Task: Find a house in Marysville, United States for 4 adults from June 21 to June 29, with 2 bedrooms, 2 bathrooms, a washing machine, and a price range of ₹7000 to ₹12000.
Action: Mouse moved to (427, 90)
Screenshot: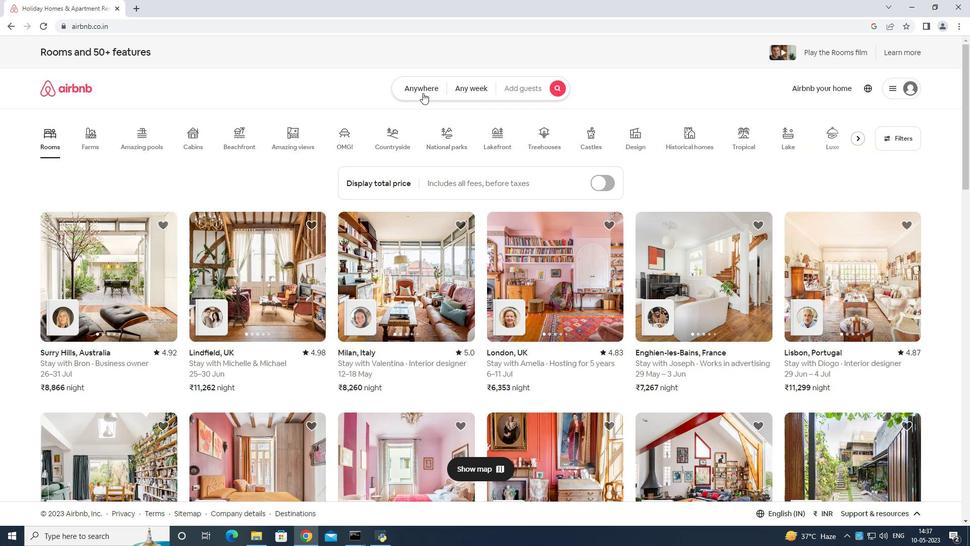
Action: Mouse pressed left at (427, 90)
Screenshot: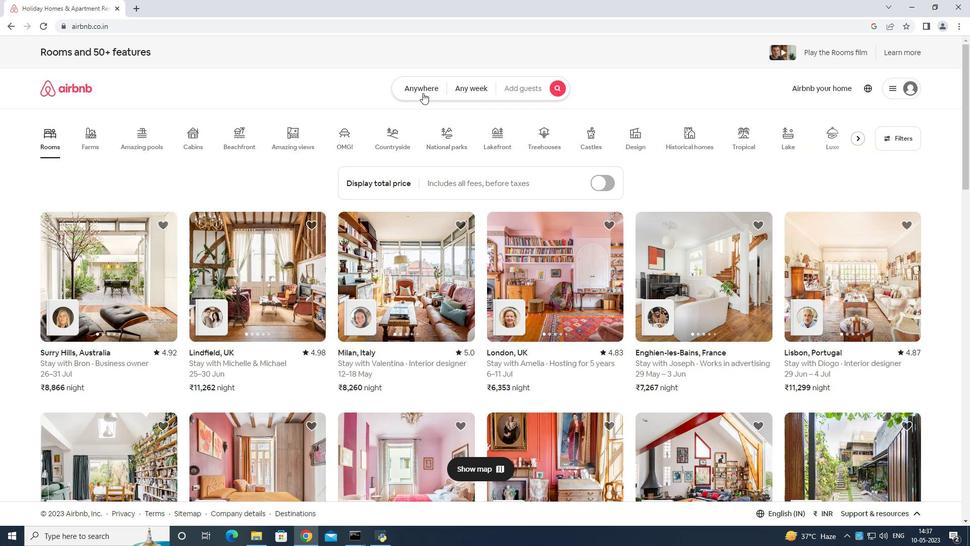 
Action: Mouse moved to (405, 113)
Screenshot: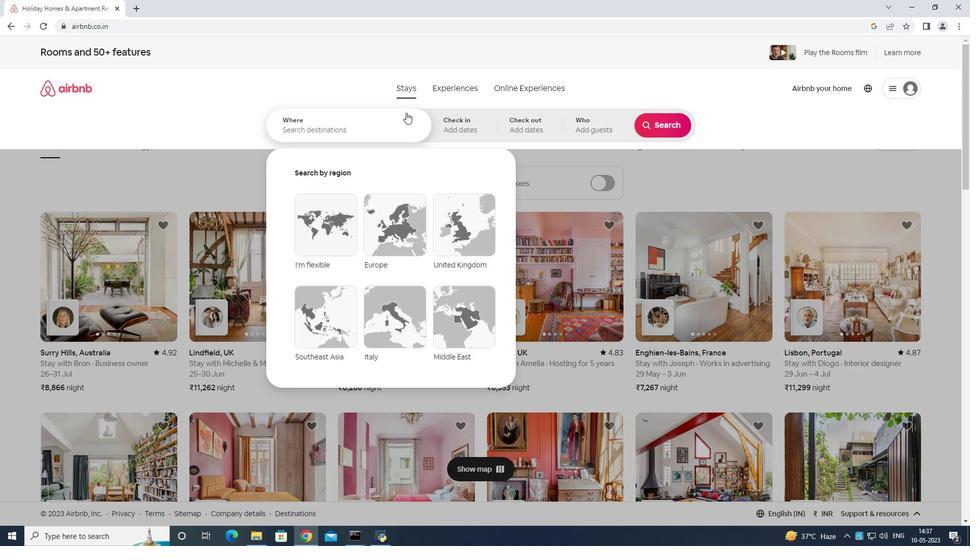 
Action: Mouse pressed left at (405, 113)
Screenshot: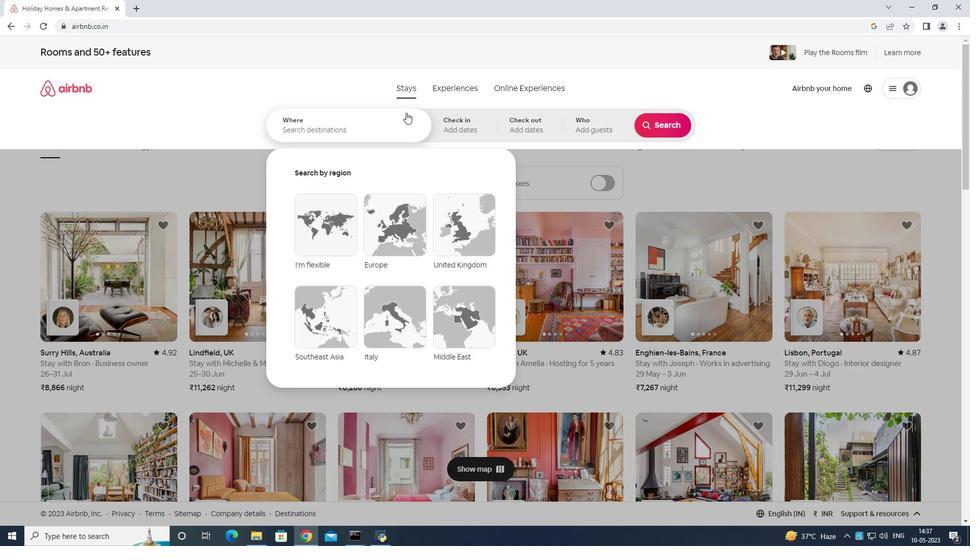 
Action: Mouse moved to (491, 95)
Screenshot: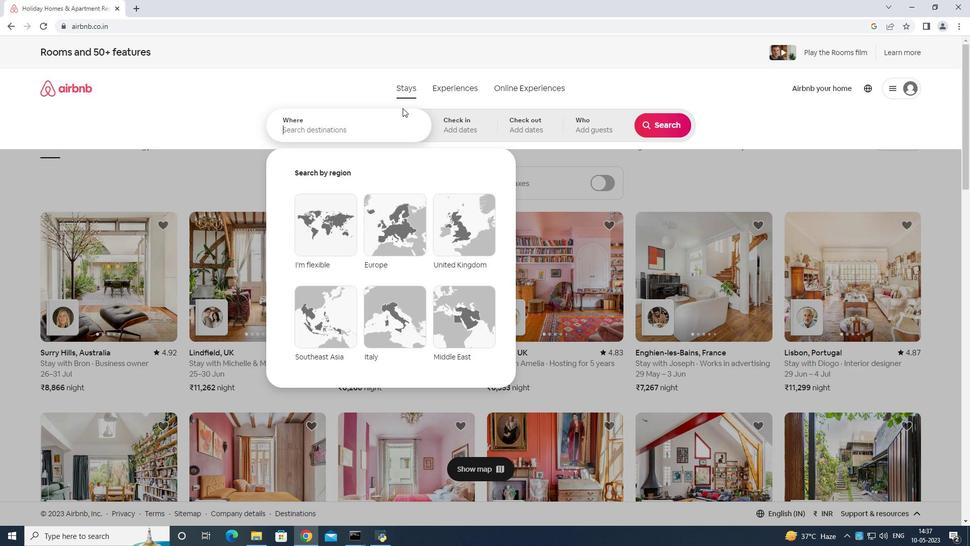 
Action: Key pressed <Key.shift>
Screenshot: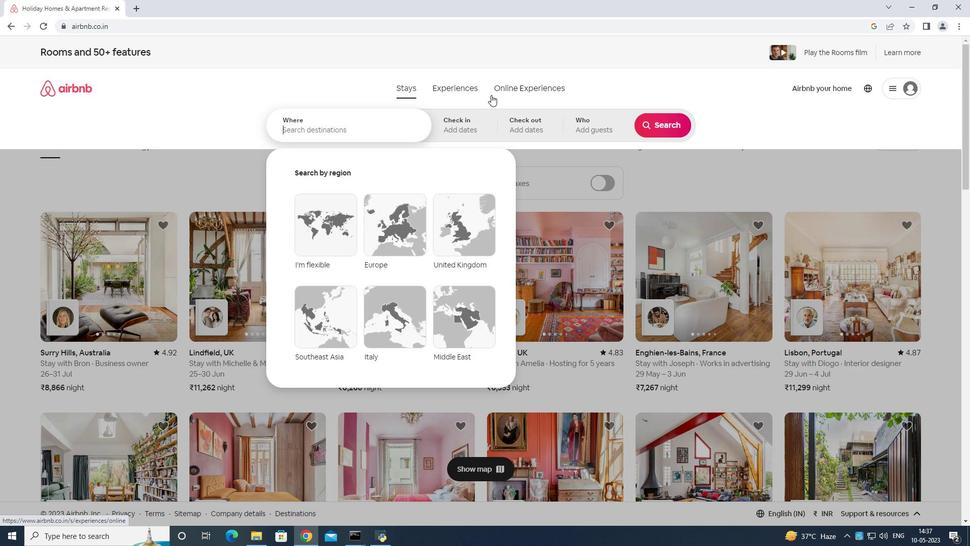 
Action: Mouse moved to (492, 94)
Screenshot: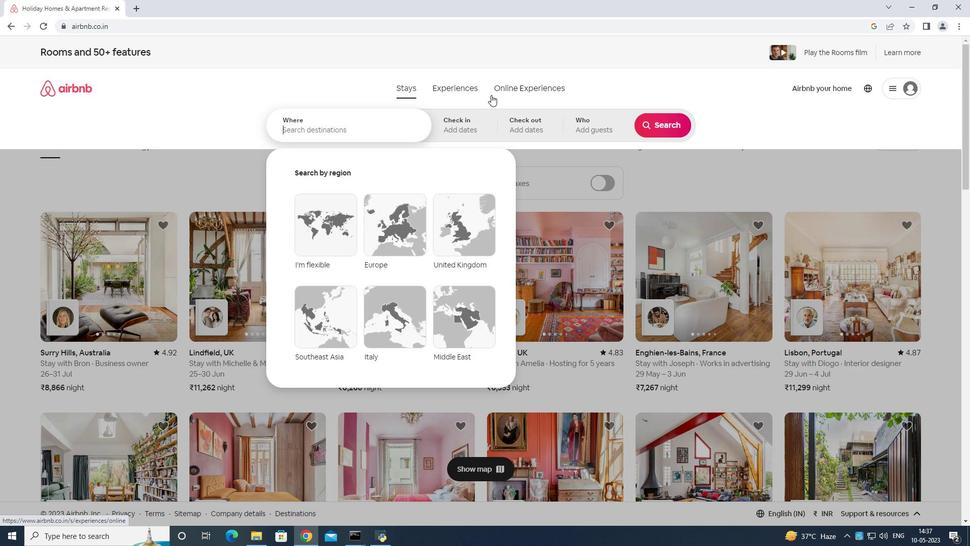 
Action: Key pressed Patau<Key.backspace><Key.backspace><Key.backspace><Key.backspace><Key.backspace><Key.backspace><Key.backspace><Key.backspace><Key.backspace><Key.backspace><Key.backspace><Key.backspace><Key.backspace><Key.backspace><Key.backspace><Key.backspace><Key.backspace><Key.shift>marysville<Key.space>united<Key.space>states<Key.enter>
Screenshot: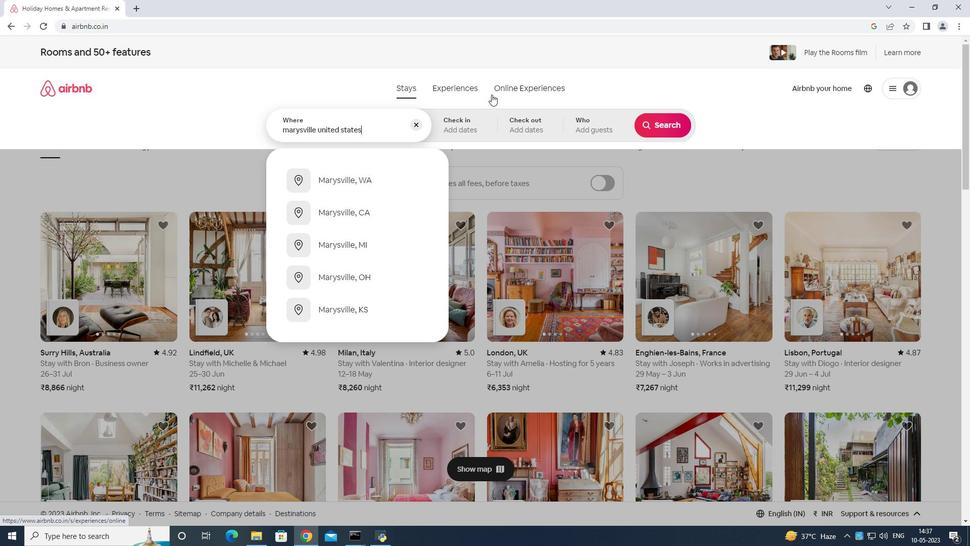 
Action: Mouse moved to (575, 315)
Screenshot: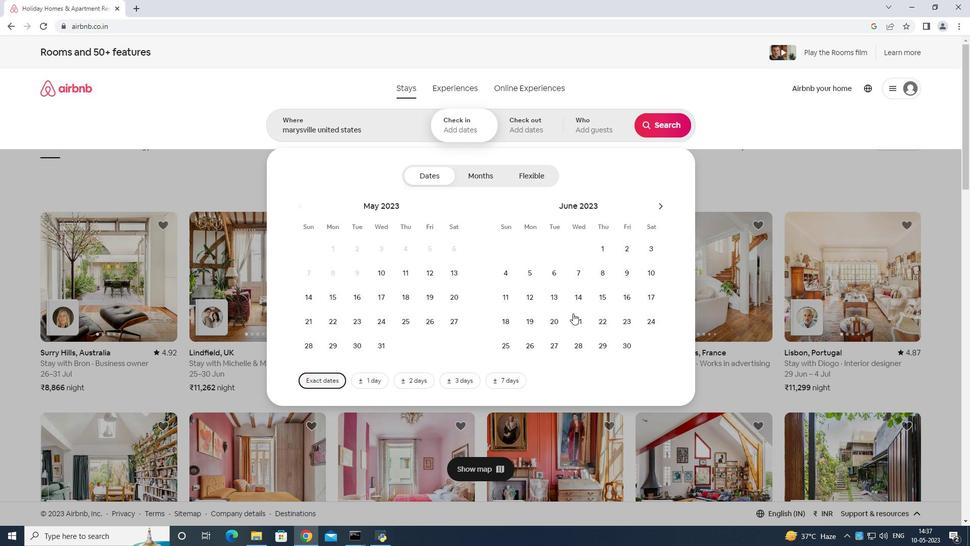 
Action: Mouse pressed left at (575, 315)
Screenshot: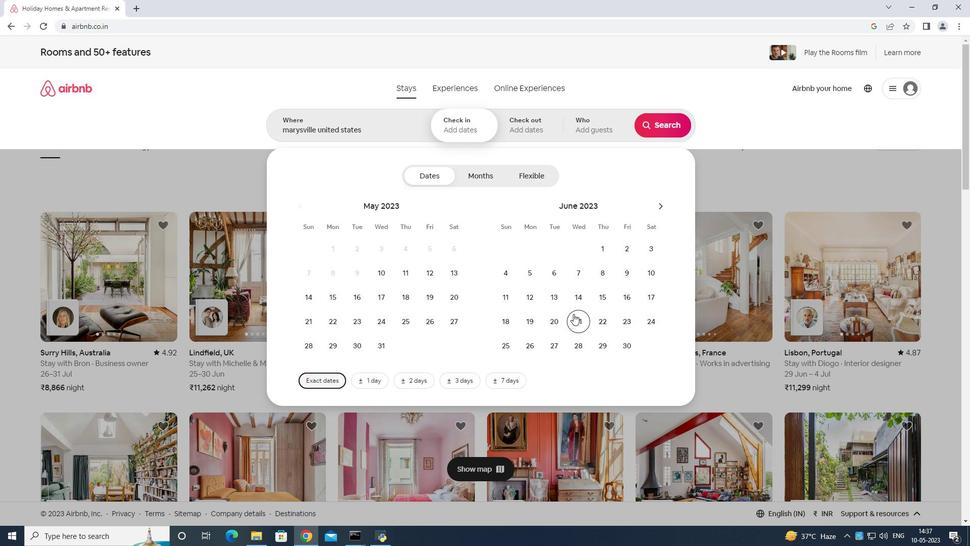 
Action: Mouse moved to (608, 349)
Screenshot: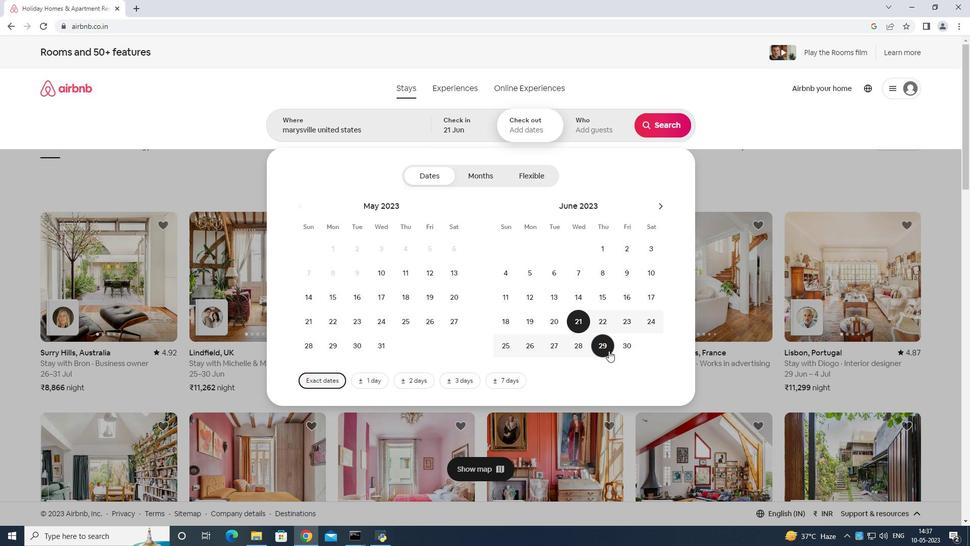 
Action: Mouse pressed left at (608, 349)
Screenshot: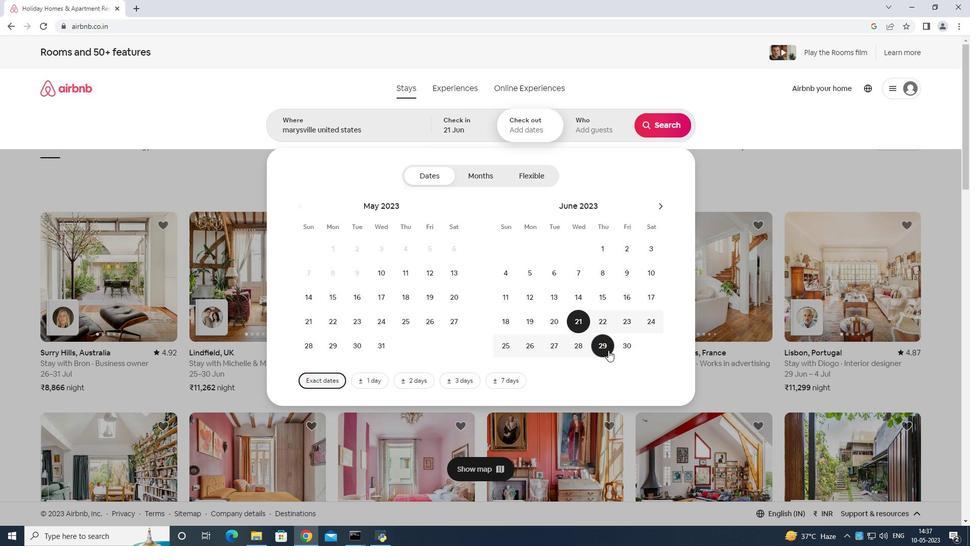 
Action: Mouse moved to (599, 125)
Screenshot: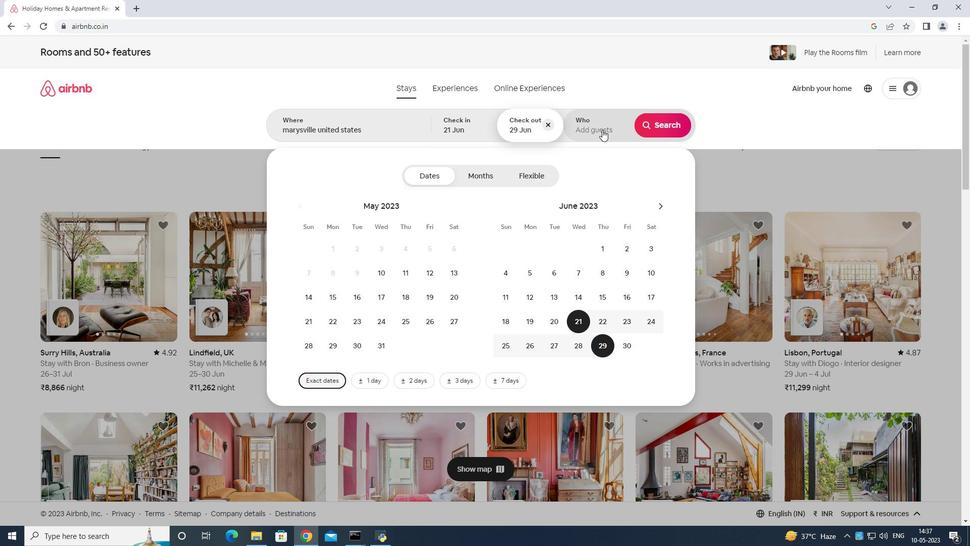 
Action: Mouse pressed left at (599, 125)
Screenshot: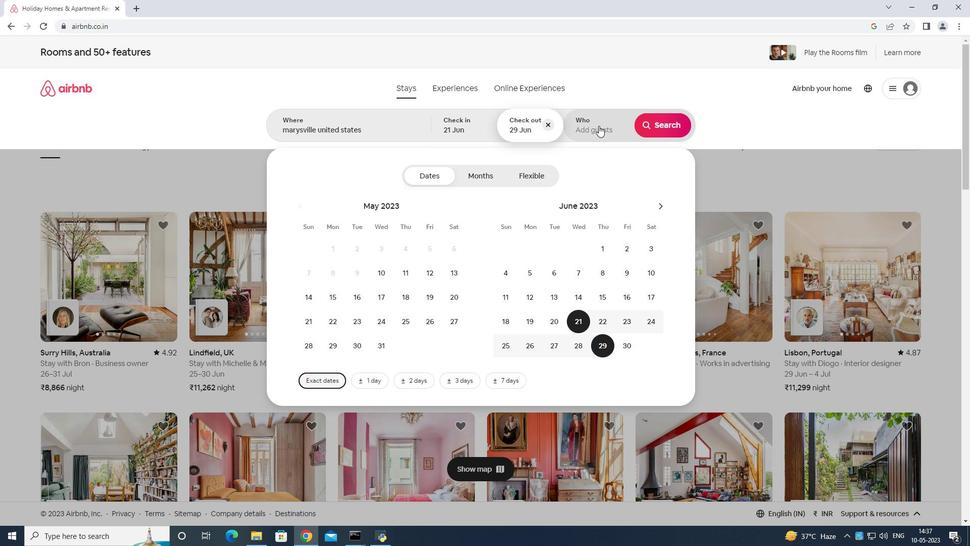 
Action: Mouse moved to (670, 181)
Screenshot: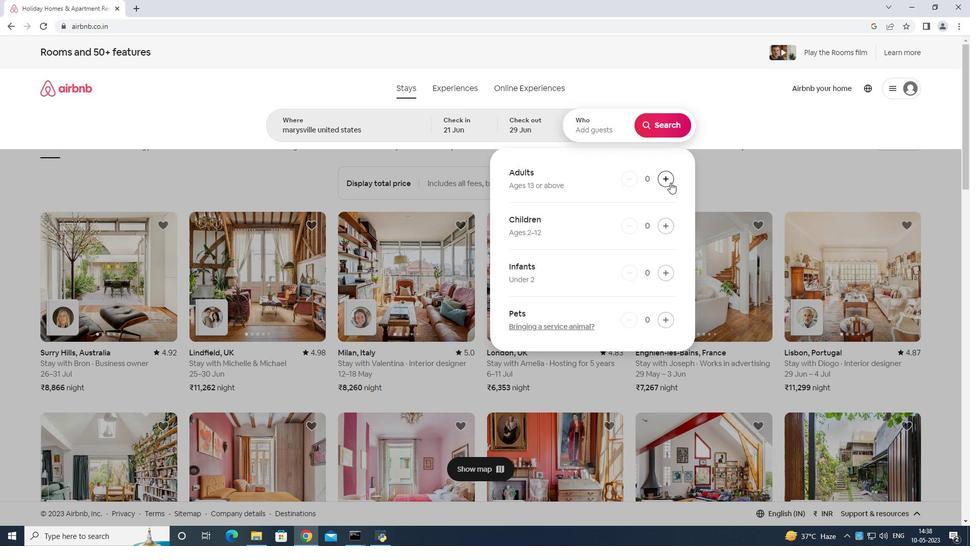 
Action: Mouse pressed left at (670, 181)
Screenshot: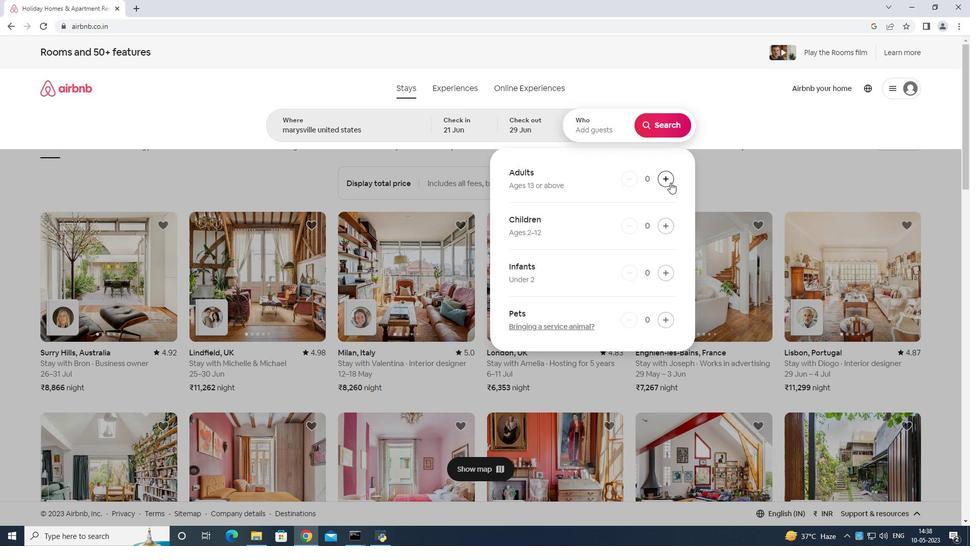 
Action: Mouse moved to (671, 181)
Screenshot: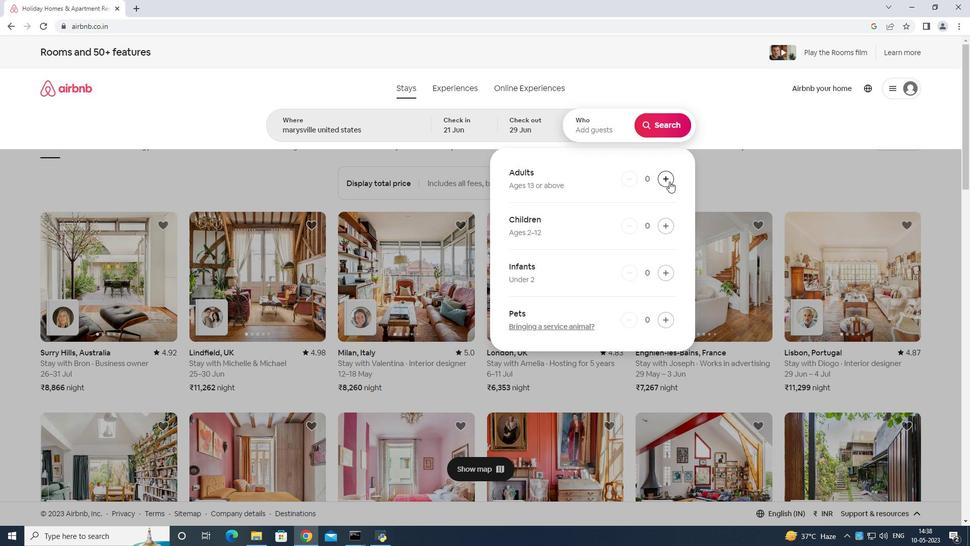 
Action: Mouse pressed left at (671, 181)
Screenshot: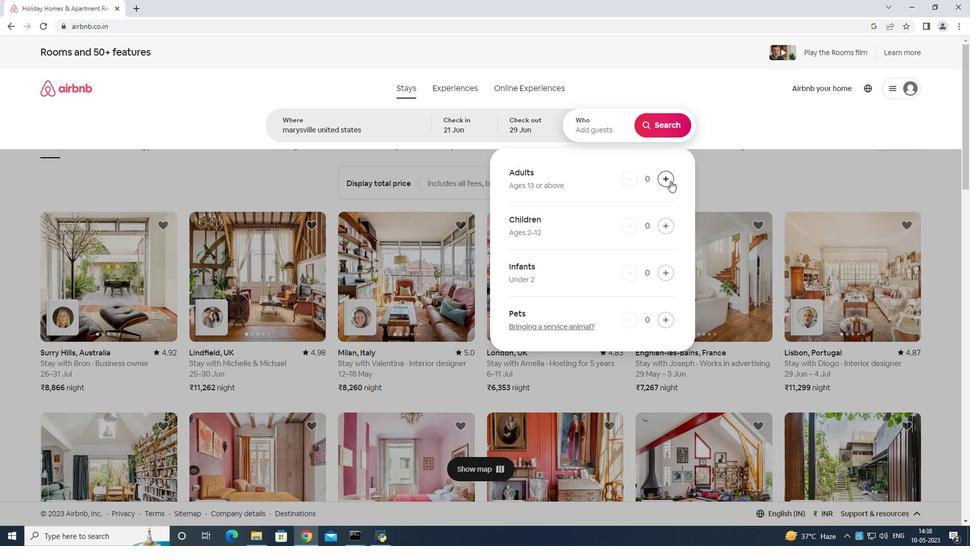 
Action: Mouse pressed left at (671, 181)
Screenshot: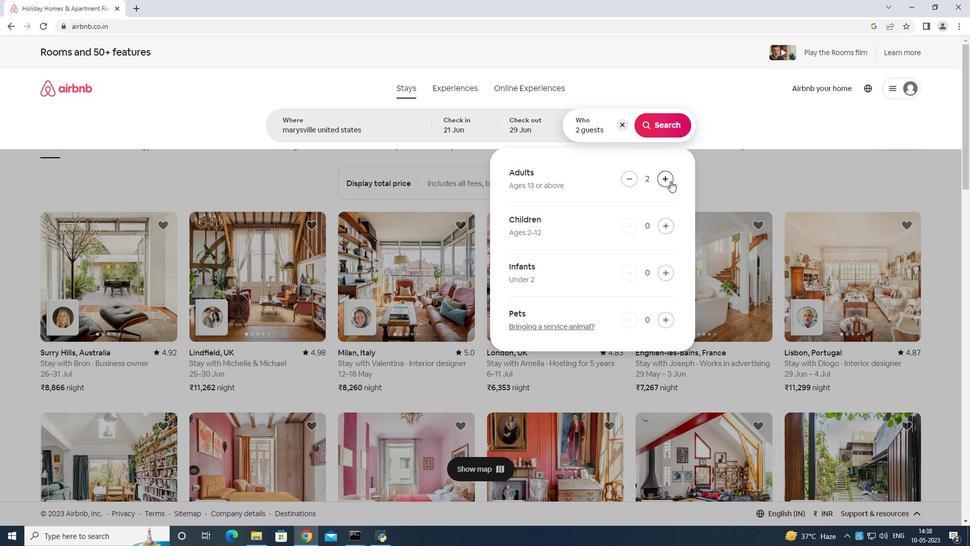 
Action: Mouse pressed left at (671, 181)
Screenshot: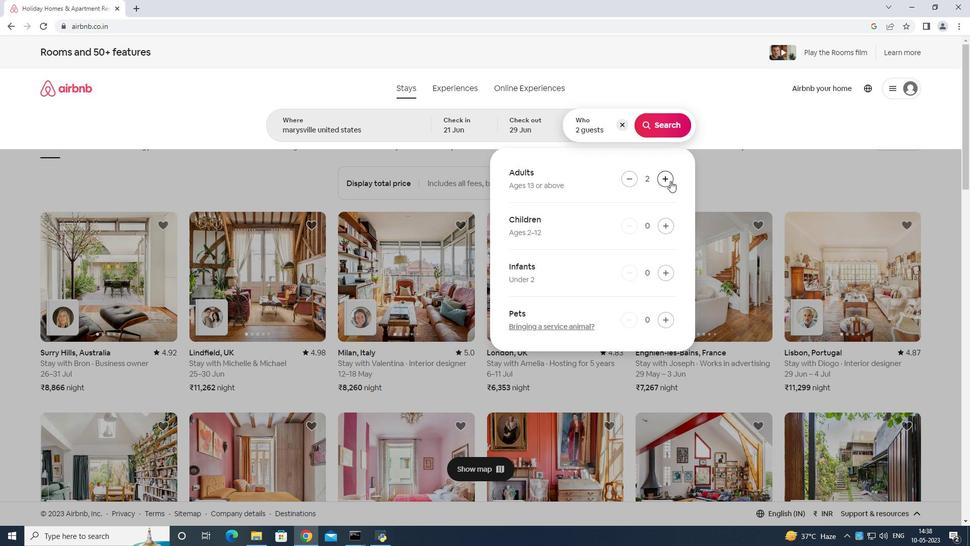 
Action: Mouse moved to (676, 121)
Screenshot: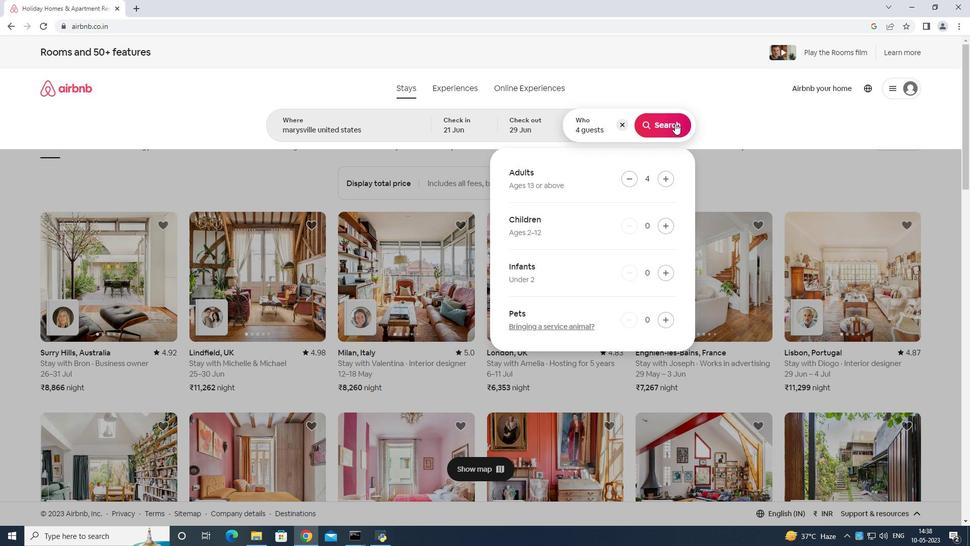 
Action: Mouse pressed left at (676, 121)
Screenshot: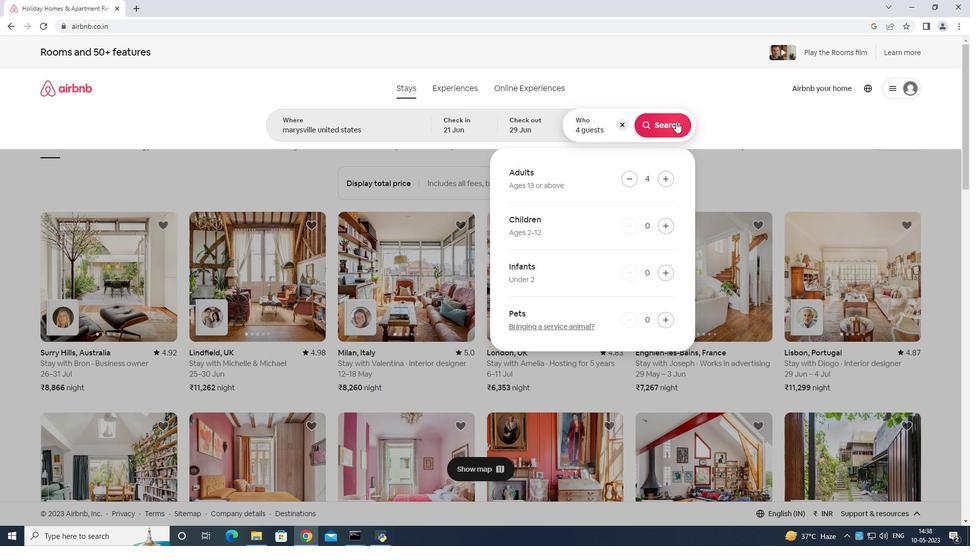 
Action: Mouse moved to (926, 94)
Screenshot: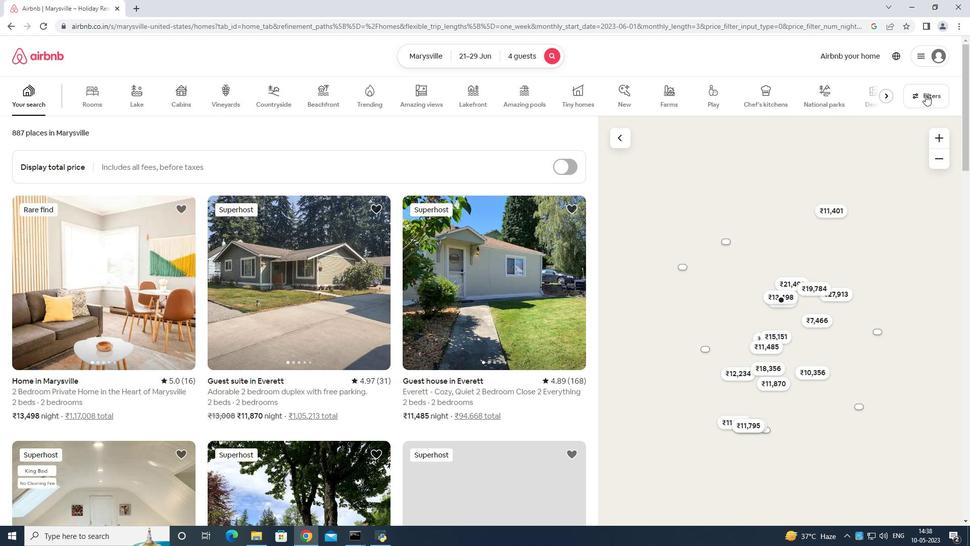 
Action: Mouse pressed left at (926, 94)
Screenshot: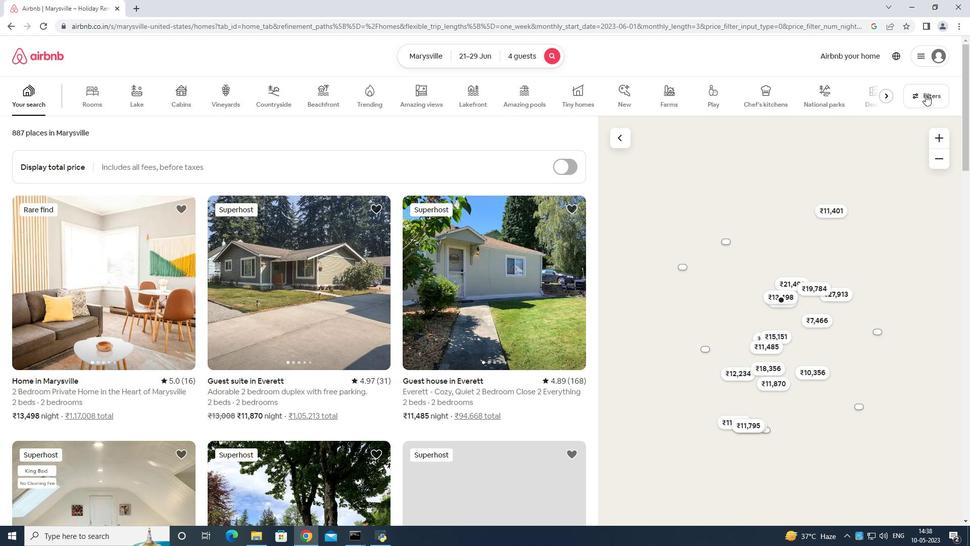 
Action: Mouse moved to (436, 339)
Screenshot: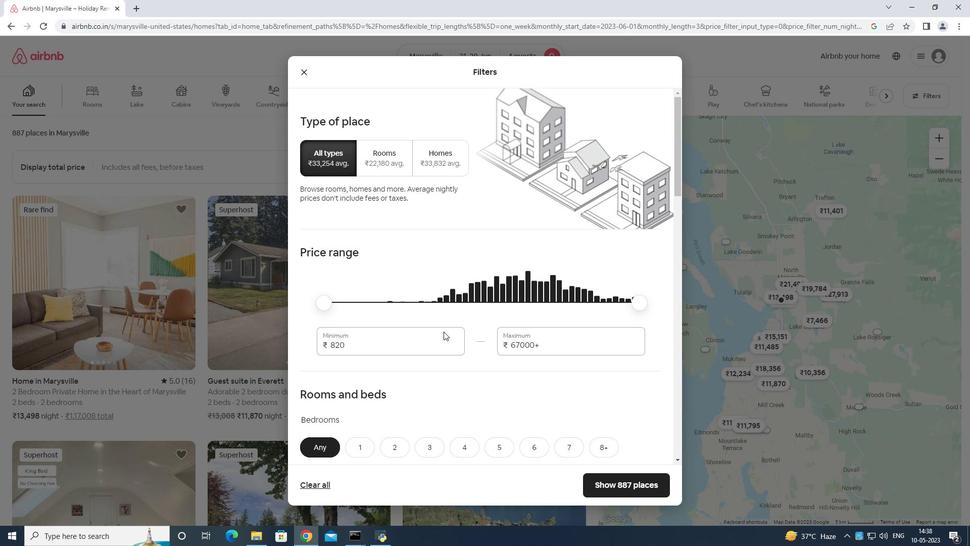 
Action: Mouse pressed left at (436, 339)
Screenshot: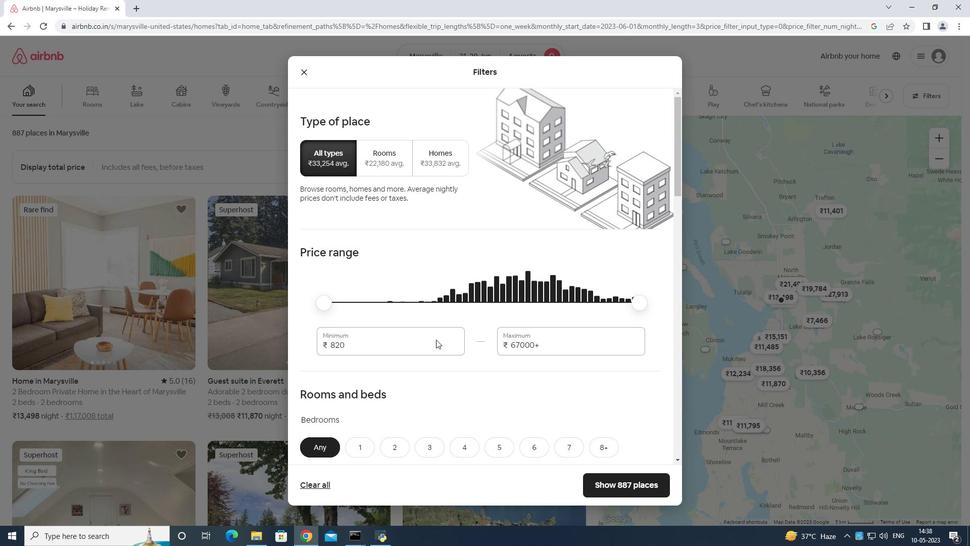 
Action: Key pressed <Key.backspace><Key.backspace><Key.backspace><Key.backspace><Key.backspace>7000
Screenshot: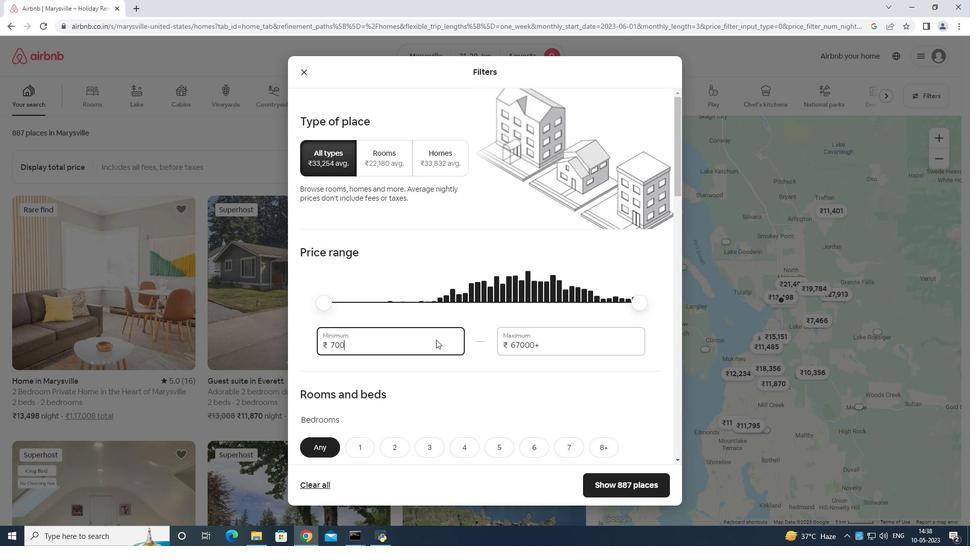 
Action: Mouse moved to (561, 344)
Screenshot: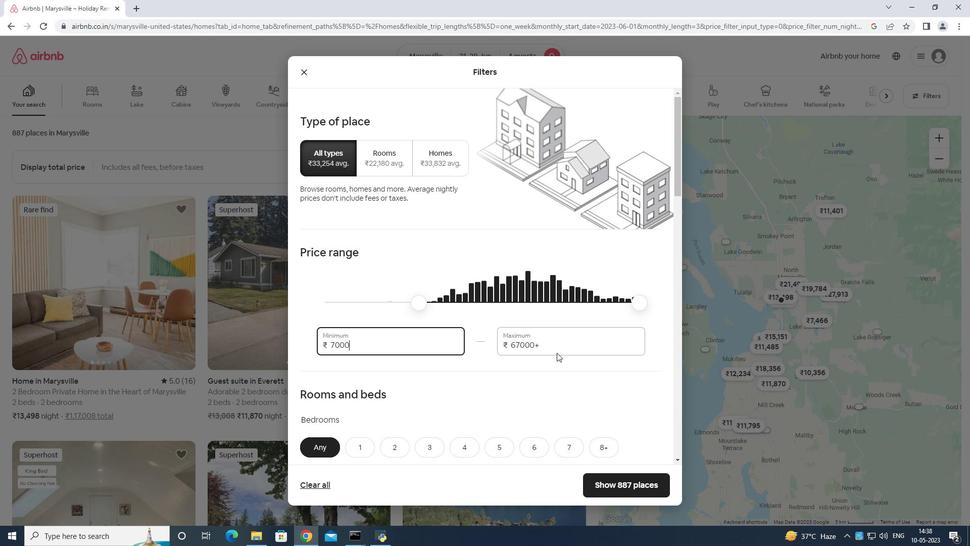 
Action: Mouse pressed left at (561, 344)
Screenshot: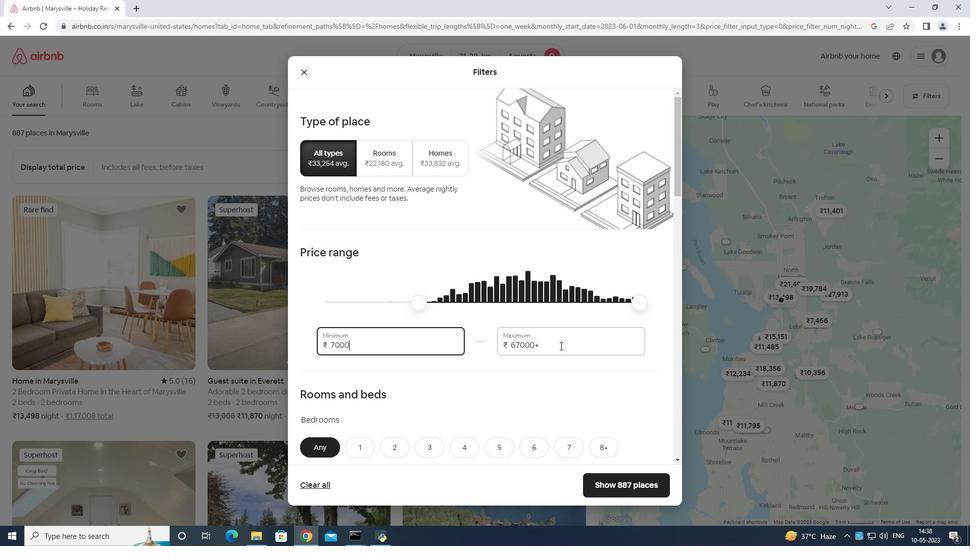 
Action: Mouse moved to (562, 344)
Screenshot: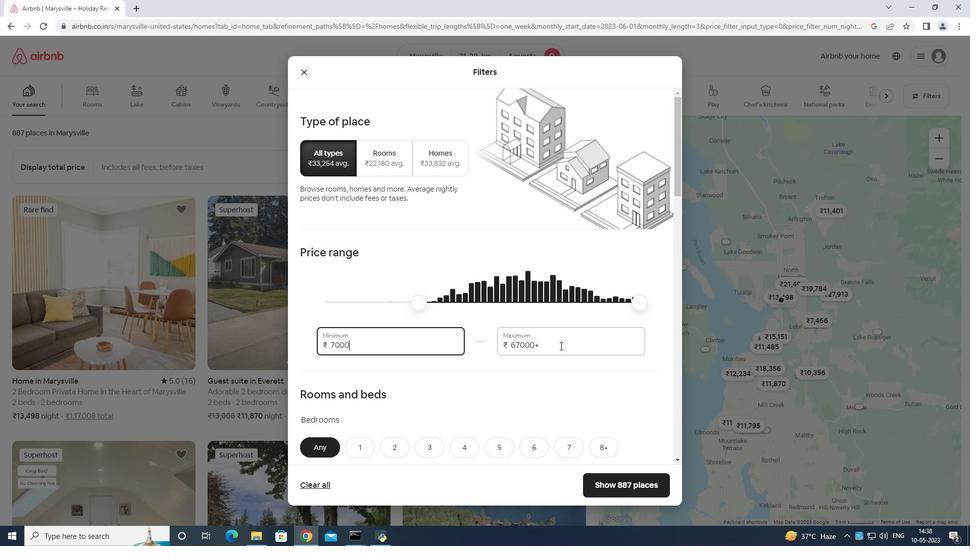 
Action: Key pressed <Key.backspace><Key.backspace><Key.backspace><Key.backspace><Key.backspace><Key.backspace><Key.backspace><Key.backspace><Key.backspace><Key.backspace><Key.backspace>12000
Screenshot: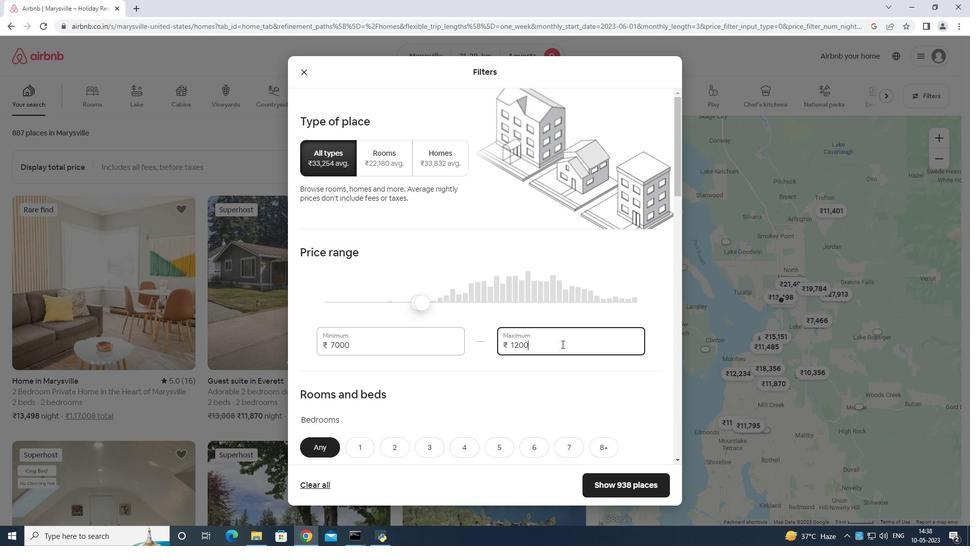 
Action: Mouse moved to (559, 345)
Screenshot: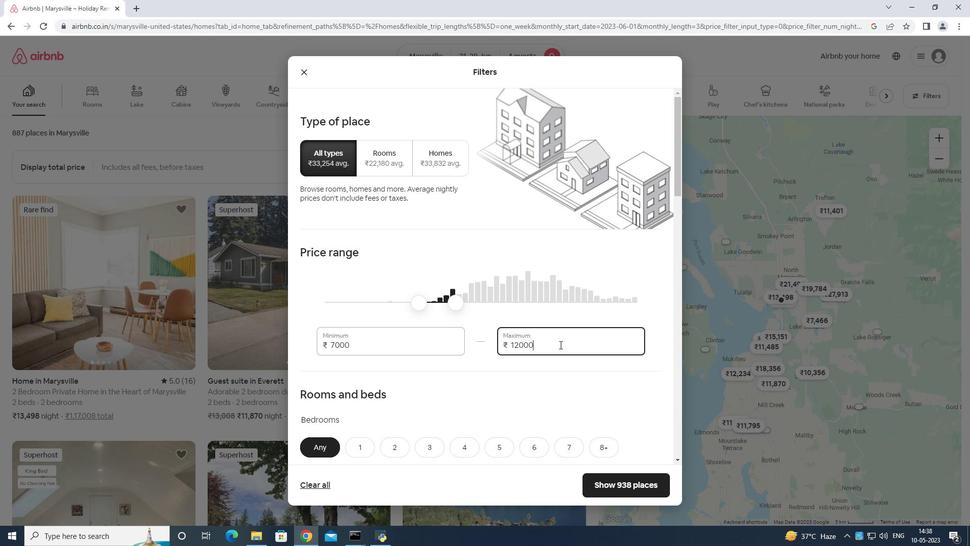 
Action: Mouse scrolled (559, 345) with delta (0, 0)
Screenshot: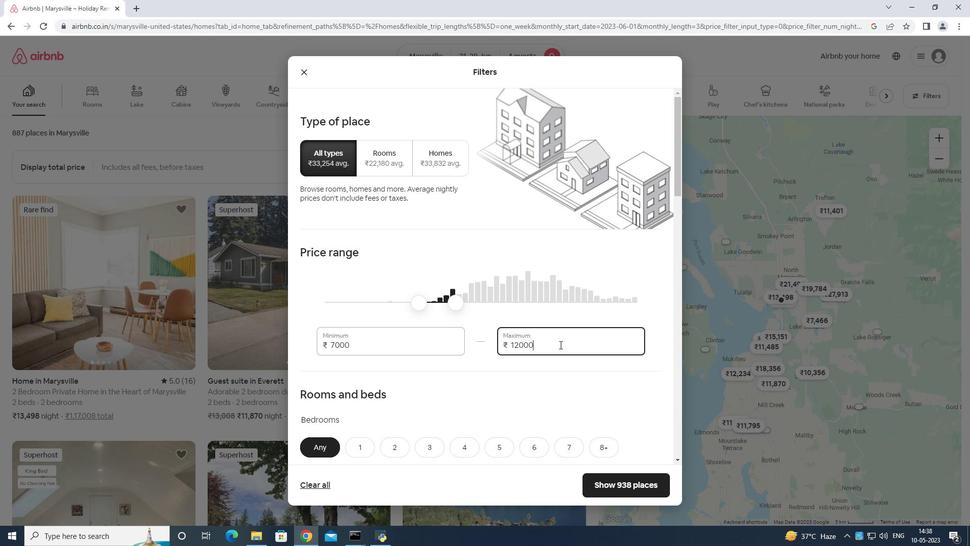 
Action: Mouse moved to (558, 346)
Screenshot: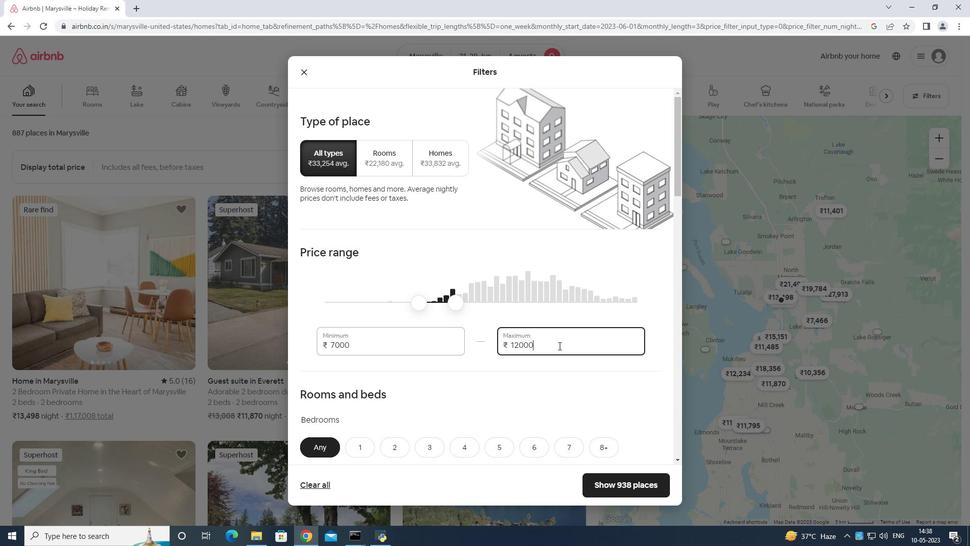 
Action: Mouse scrolled (558, 346) with delta (0, 0)
Screenshot: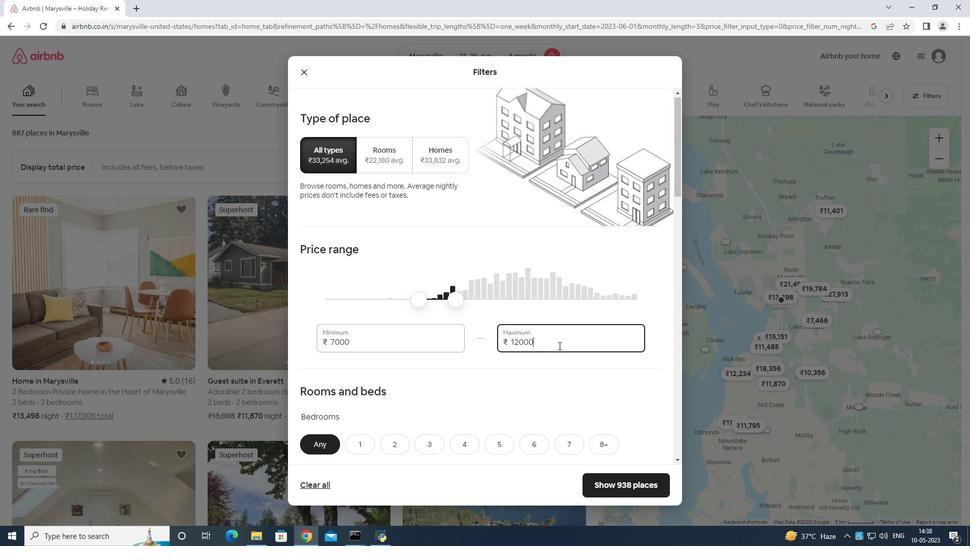 
Action: Mouse moved to (393, 342)
Screenshot: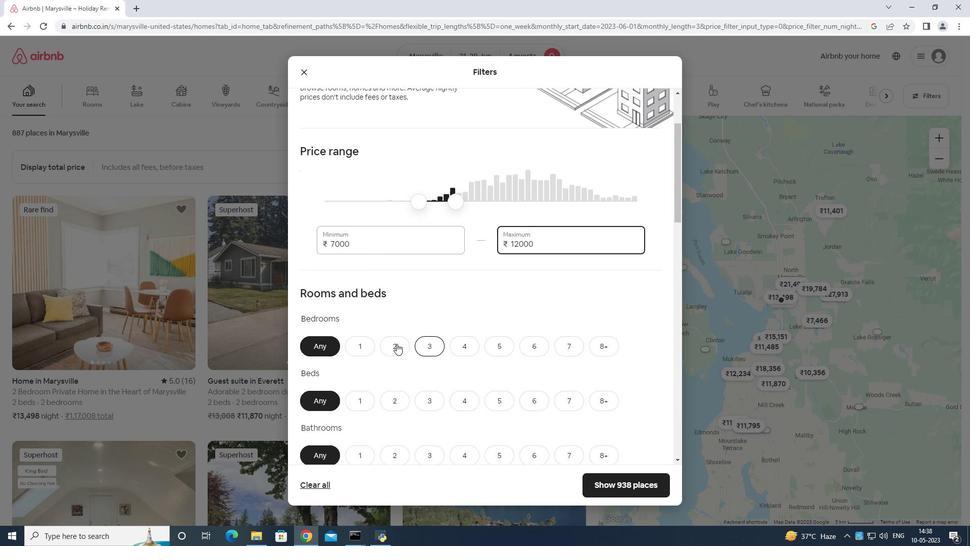 
Action: Mouse pressed left at (393, 342)
Screenshot: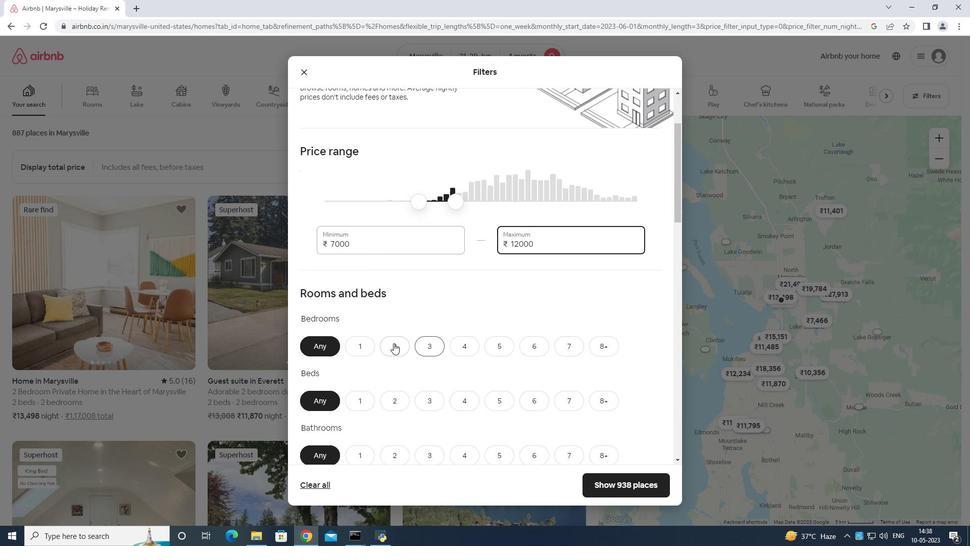 
Action: Mouse moved to (399, 363)
Screenshot: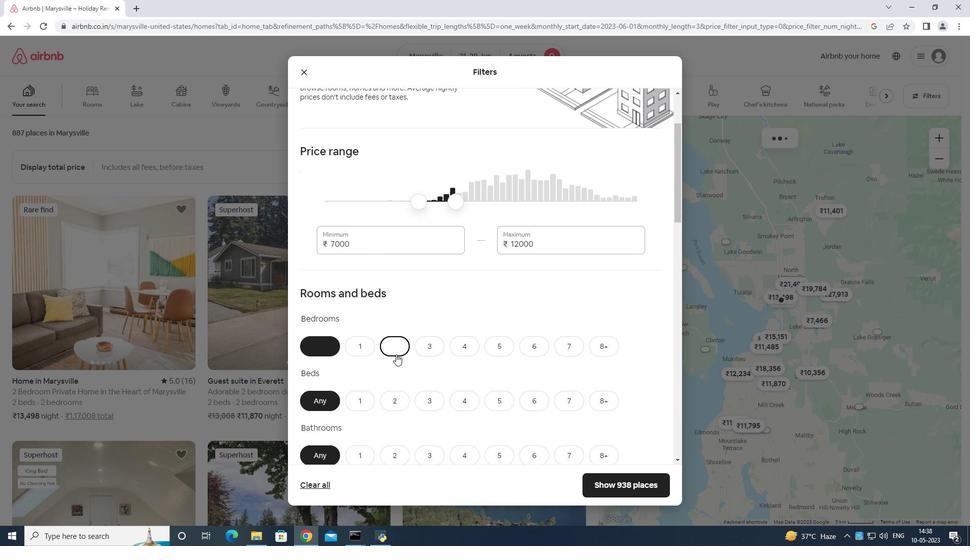 
Action: Mouse scrolled (399, 363) with delta (0, 0)
Screenshot: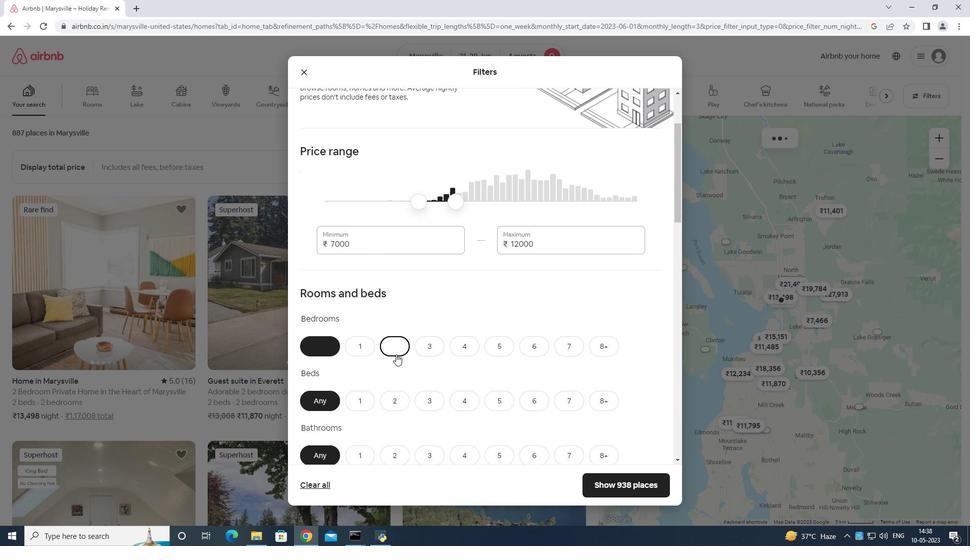 
Action: Mouse moved to (399, 366)
Screenshot: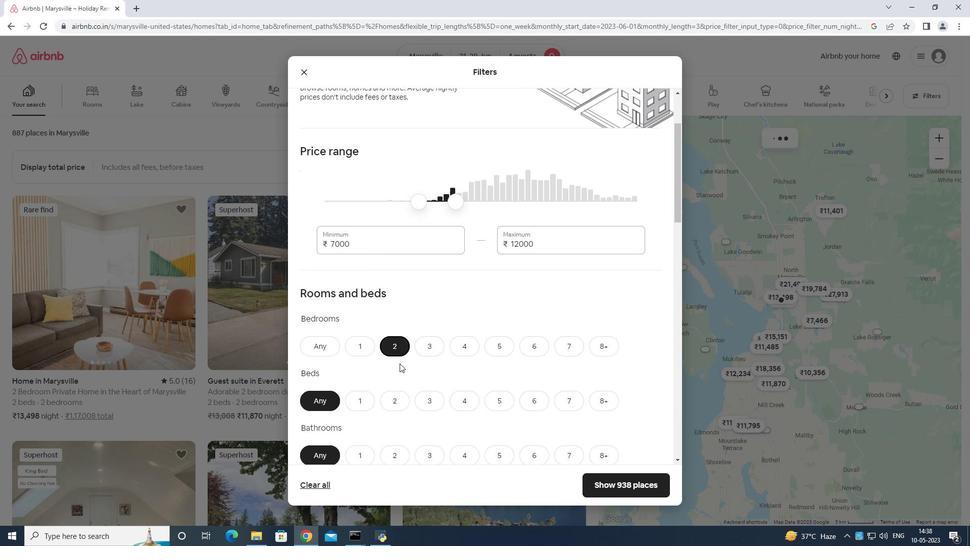 
Action: Mouse scrolled (399, 365) with delta (0, 0)
Screenshot: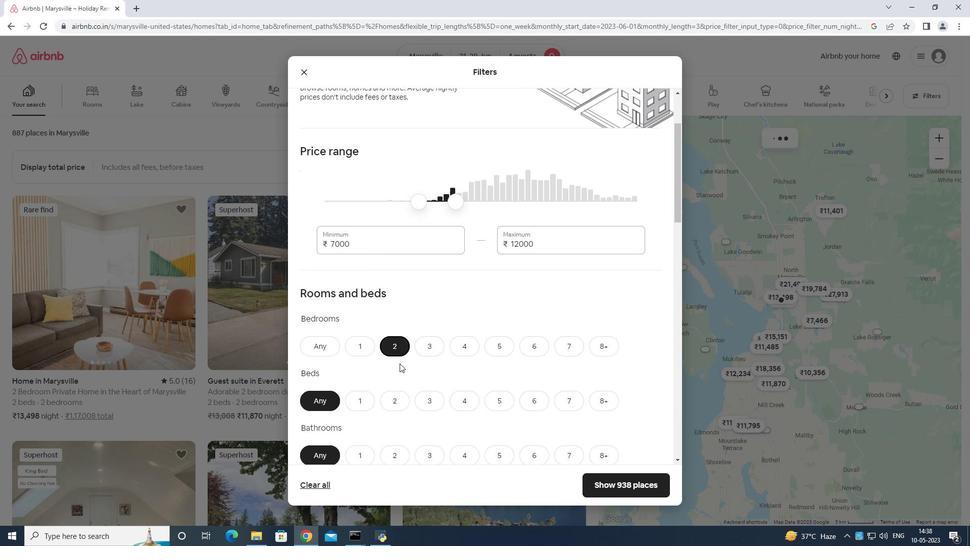 
Action: Mouse moved to (399, 367)
Screenshot: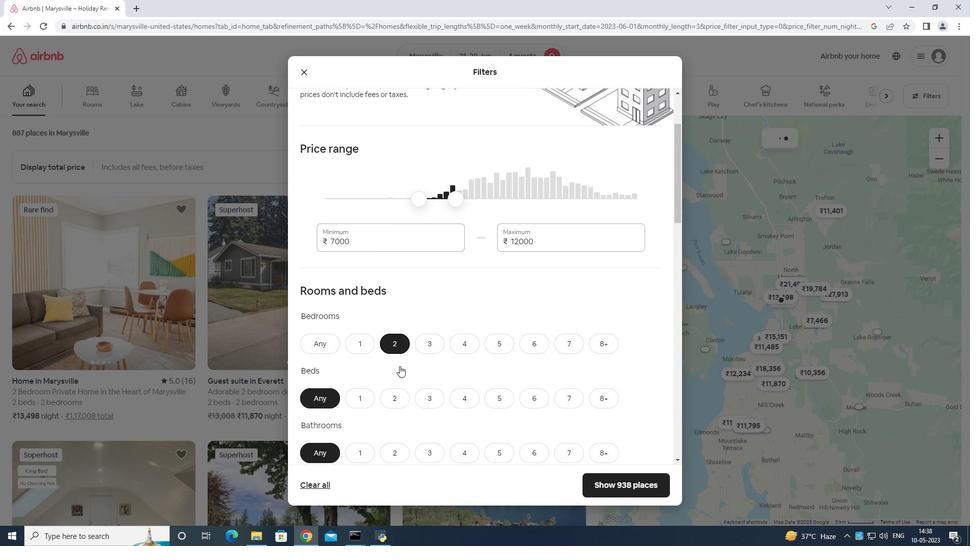 
Action: Mouse scrolled (399, 367) with delta (0, 0)
Screenshot: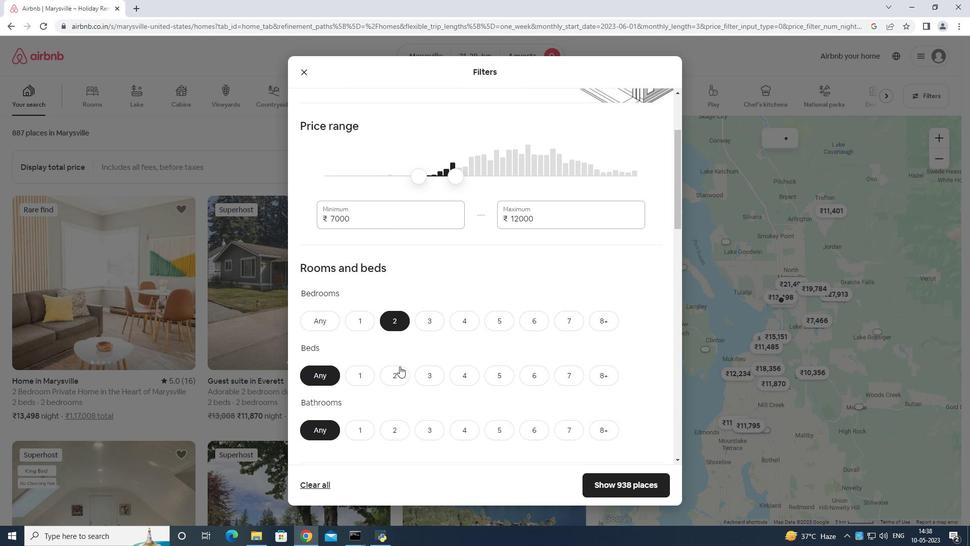 
Action: Mouse moved to (395, 245)
Screenshot: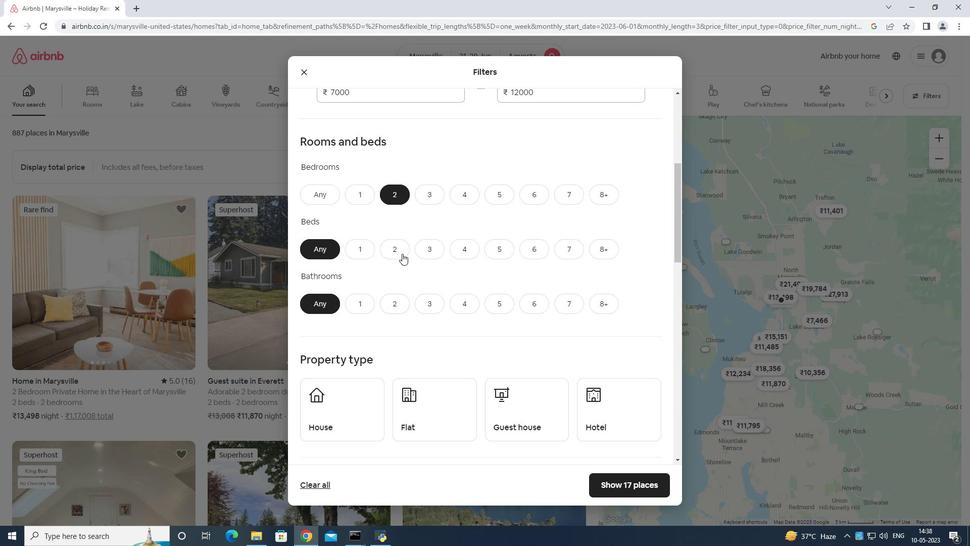 
Action: Mouse pressed left at (395, 245)
Screenshot: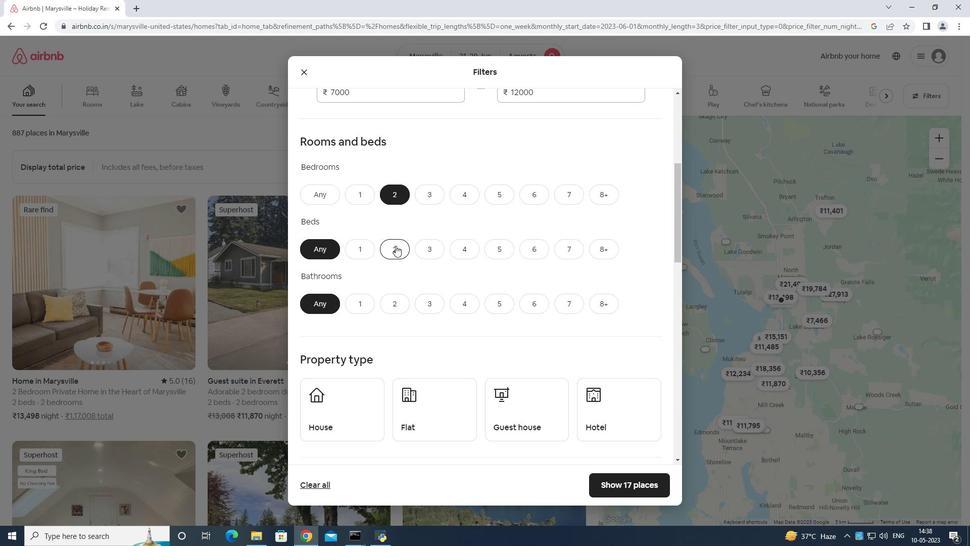 
Action: Mouse moved to (395, 300)
Screenshot: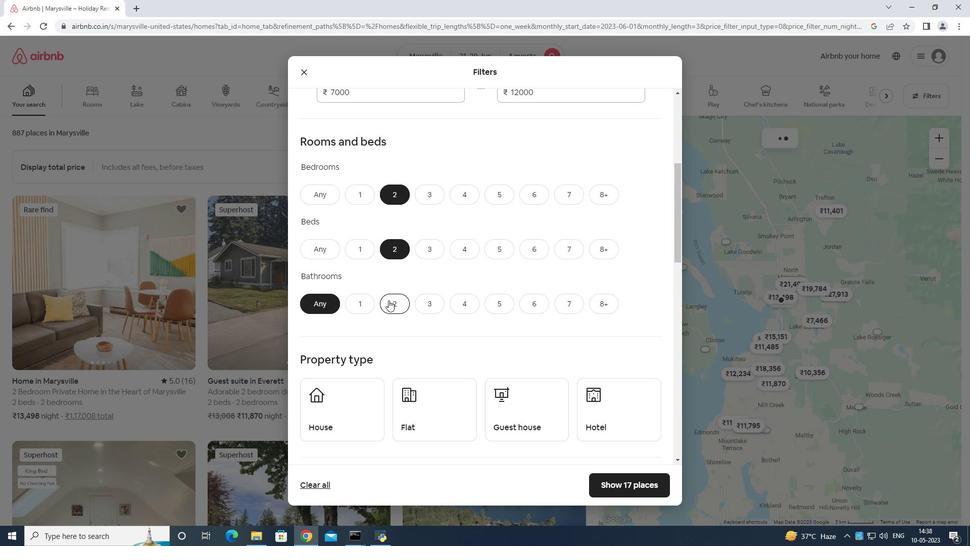 
Action: Mouse pressed left at (395, 300)
Screenshot: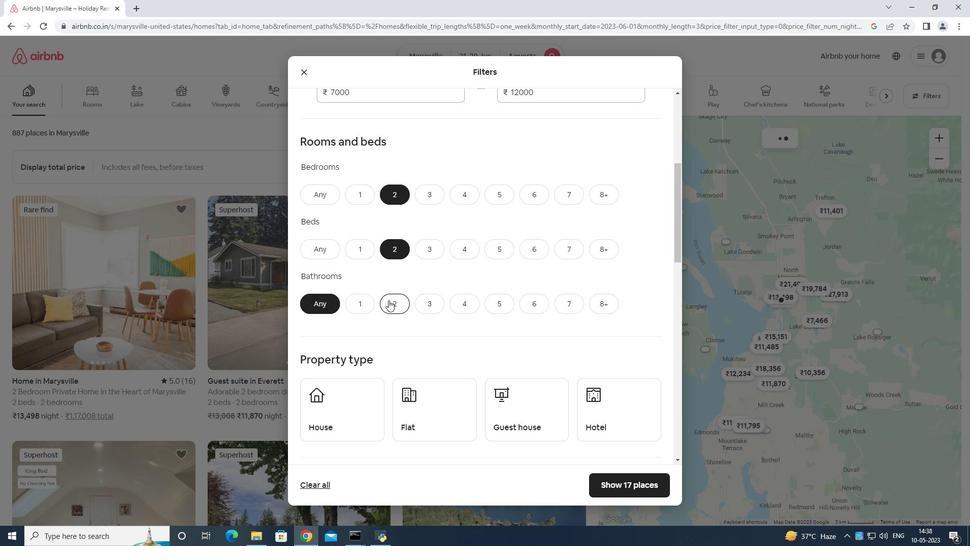 
Action: Mouse moved to (395, 300)
Screenshot: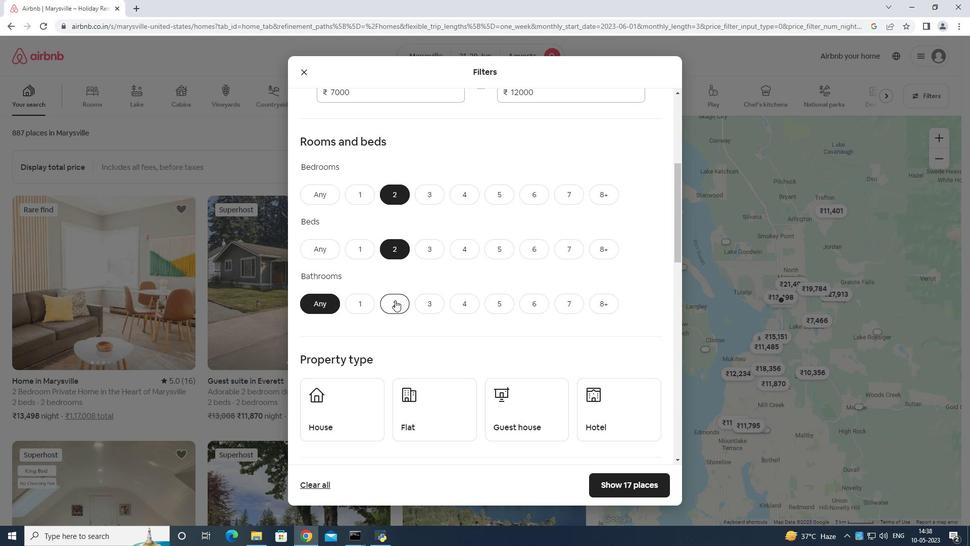 
Action: Mouse scrolled (395, 299) with delta (0, 0)
Screenshot: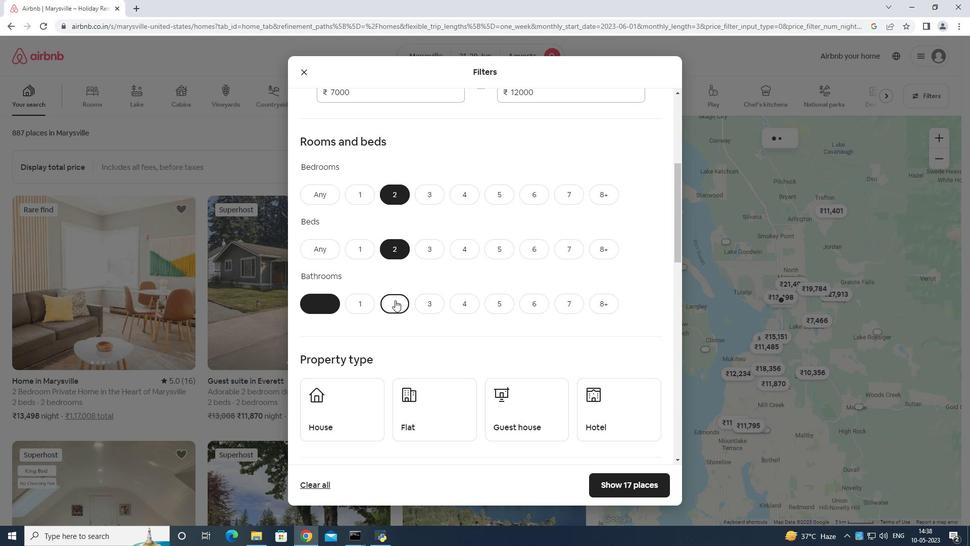 
Action: Mouse scrolled (395, 299) with delta (0, 0)
Screenshot: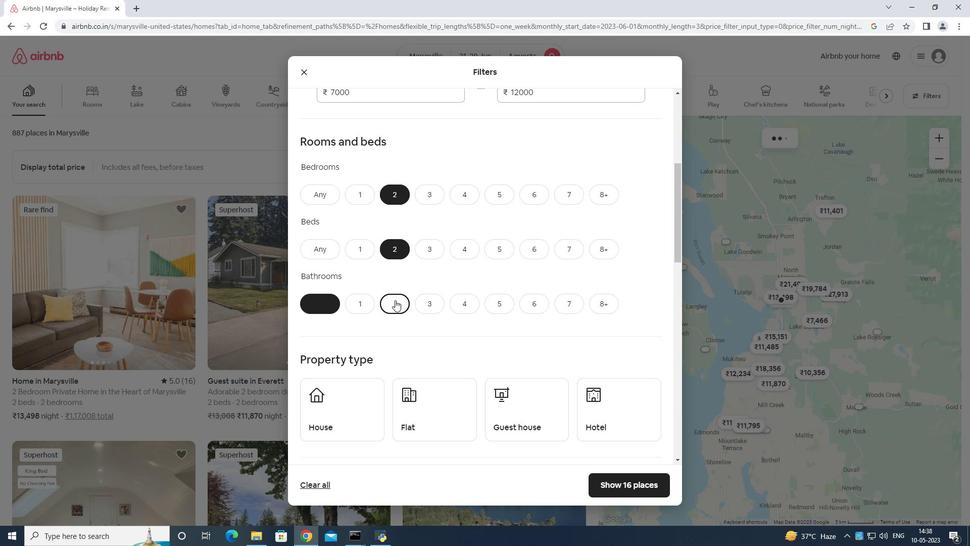 
Action: Mouse moved to (351, 309)
Screenshot: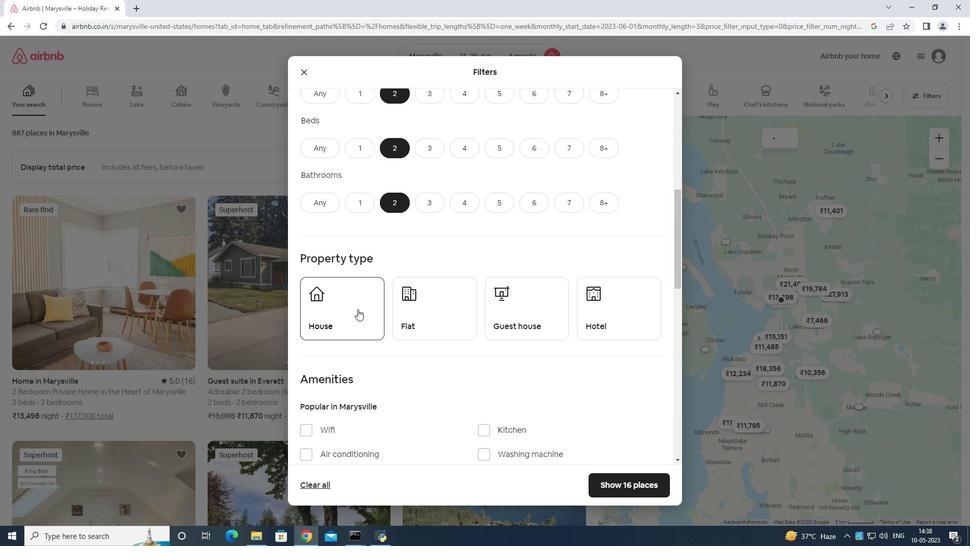 
Action: Mouse pressed left at (351, 309)
Screenshot: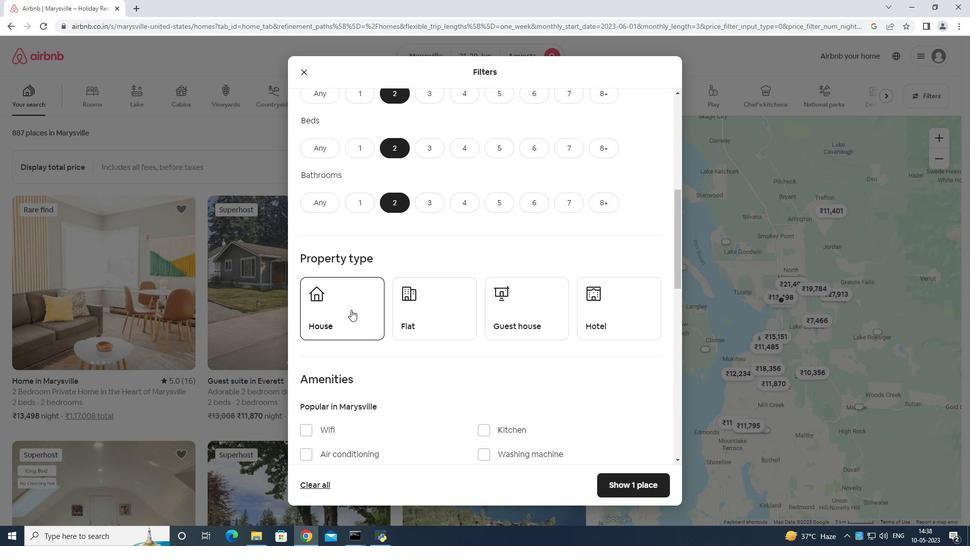 
Action: Mouse moved to (399, 308)
Screenshot: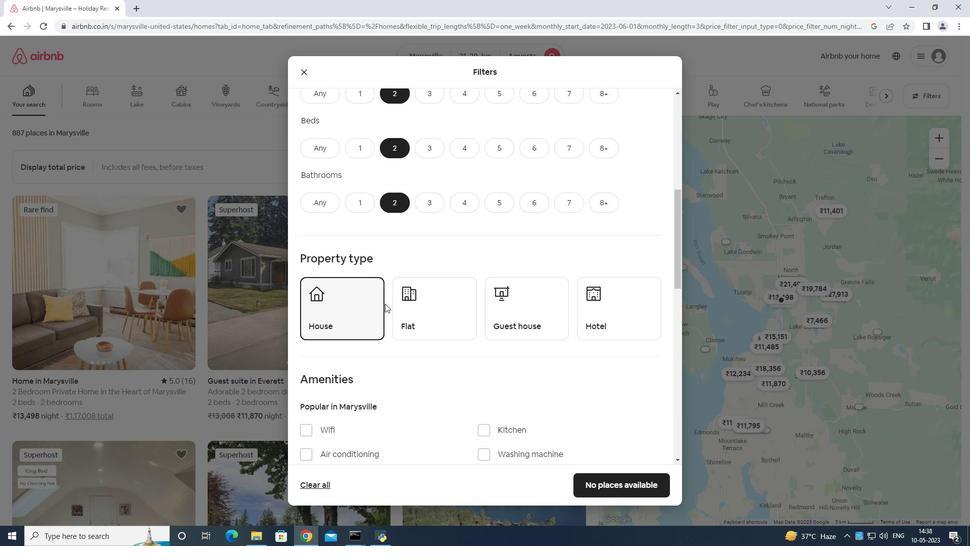 
Action: Mouse pressed left at (399, 308)
Screenshot: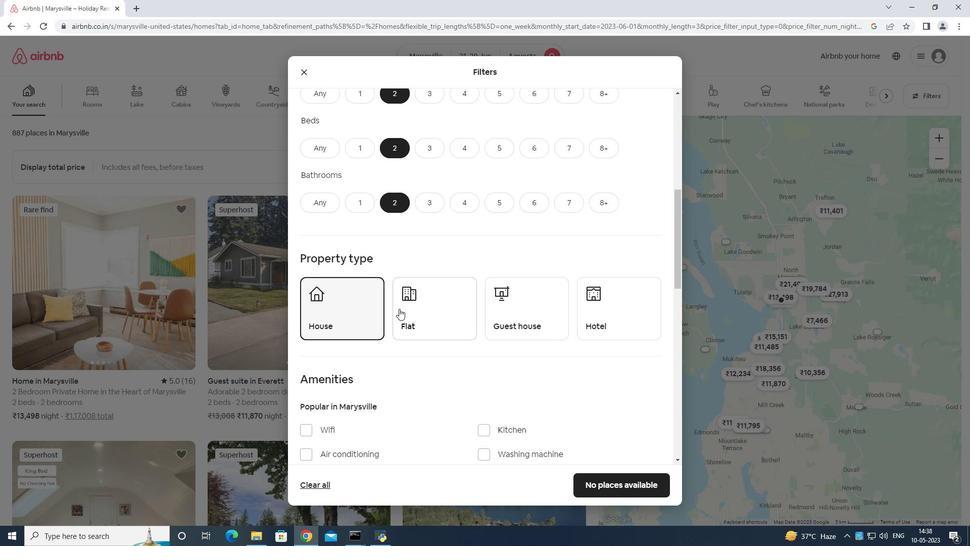 
Action: Mouse moved to (504, 309)
Screenshot: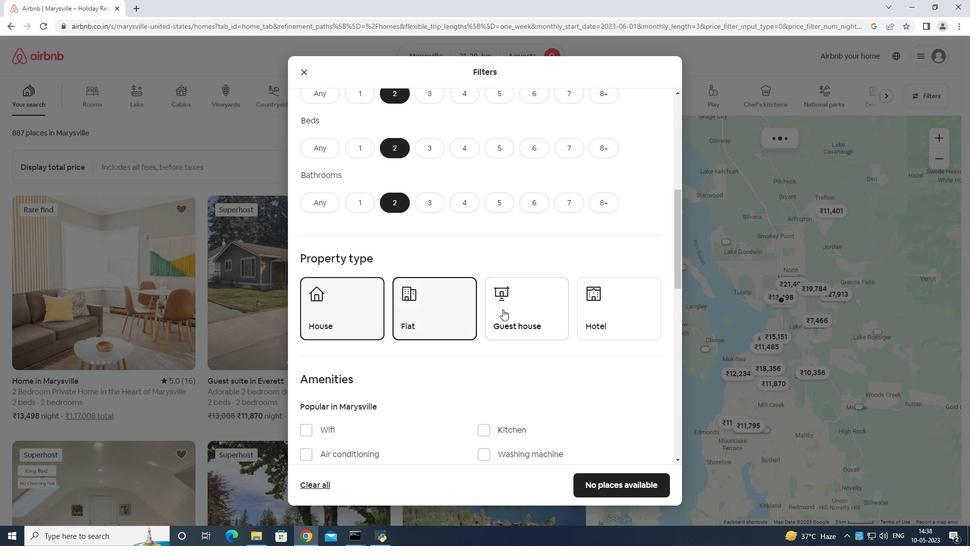 
Action: Mouse pressed left at (504, 309)
Screenshot: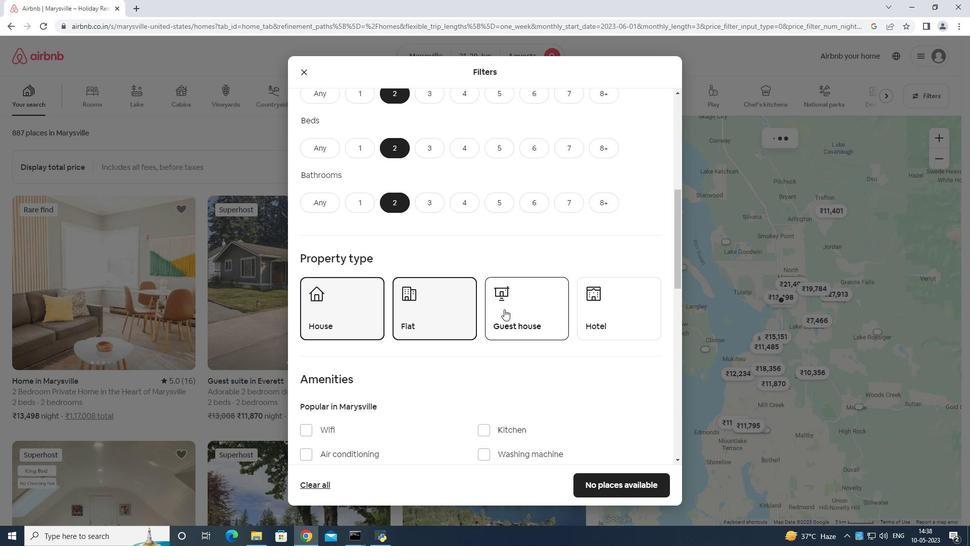 
Action: Mouse moved to (507, 304)
Screenshot: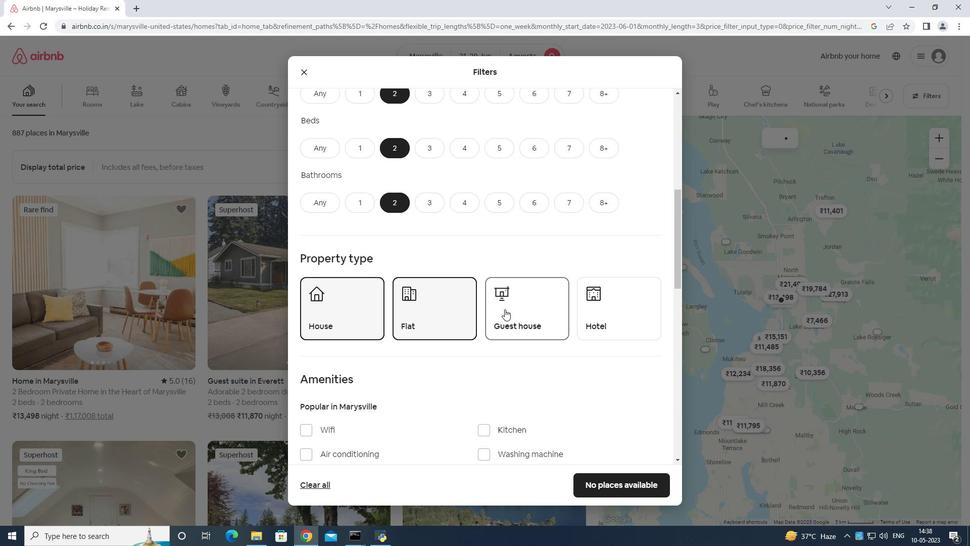 
Action: Mouse scrolled (507, 304) with delta (0, 0)
Screenshot: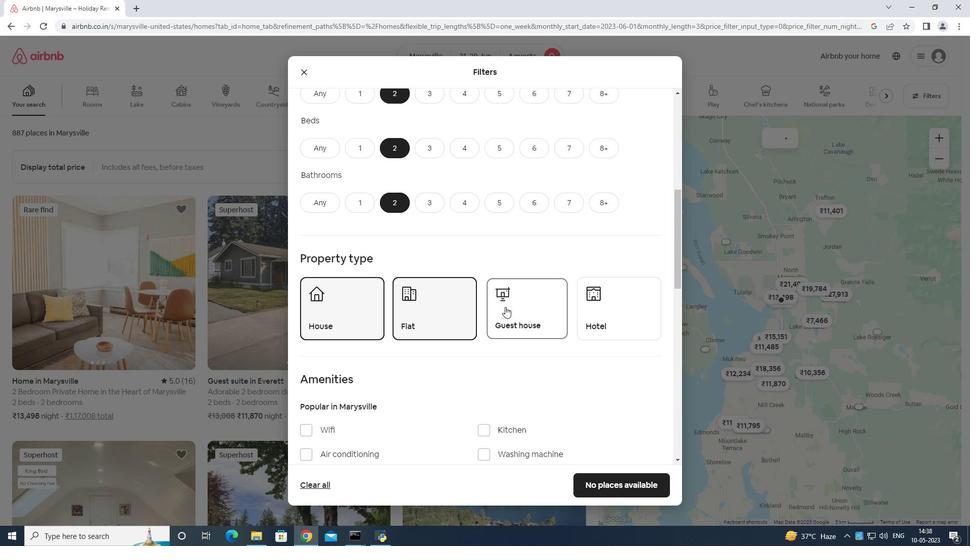 
Action: Mouse moved to (508, 304)
Screenshot: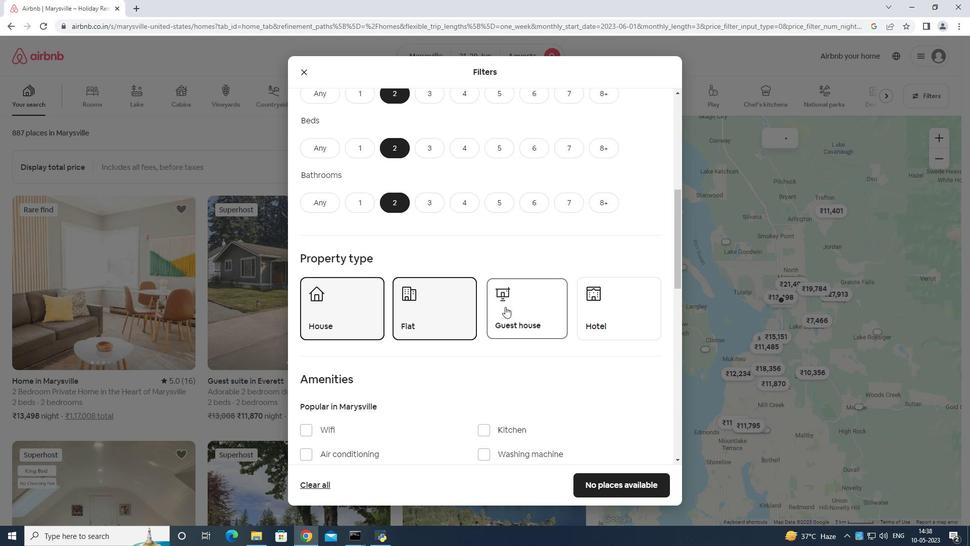 
Action: Mouse scrolled (508, 304) with delta (0, 0)
Screenshot: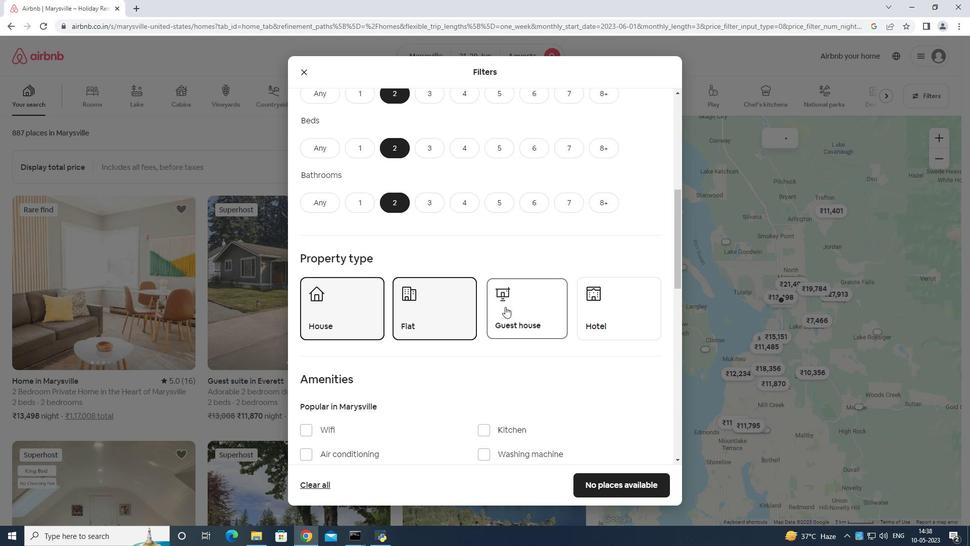 
Action: Mouse scrolled (508, 304) with delta (0, 0)
Screenshot: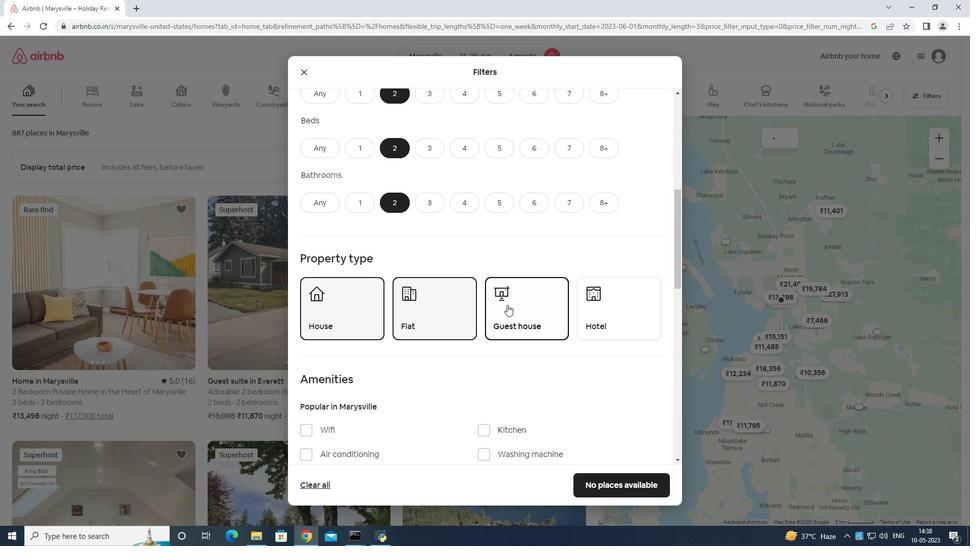 
Action: Mouse moved to (508, 302)
Screenshot: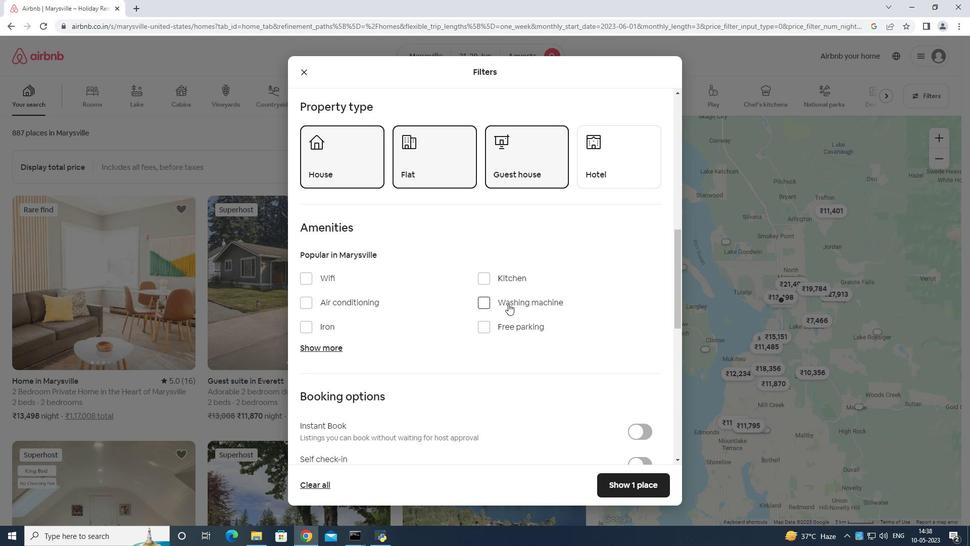 
Action: Mouse scrolled (508, 302) with delta (0, 0)
Screenshot: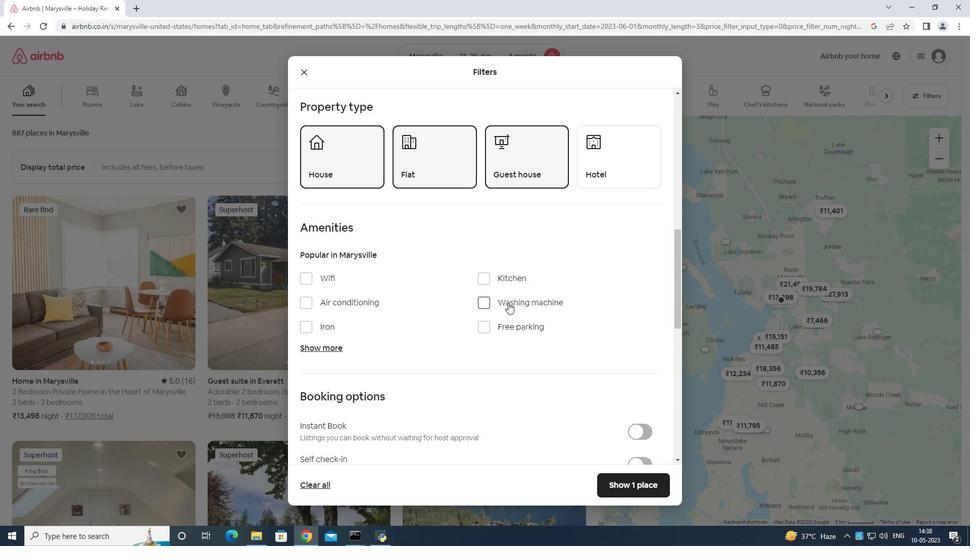 
Action: Mouse moved to (508, 302)
Screenshot: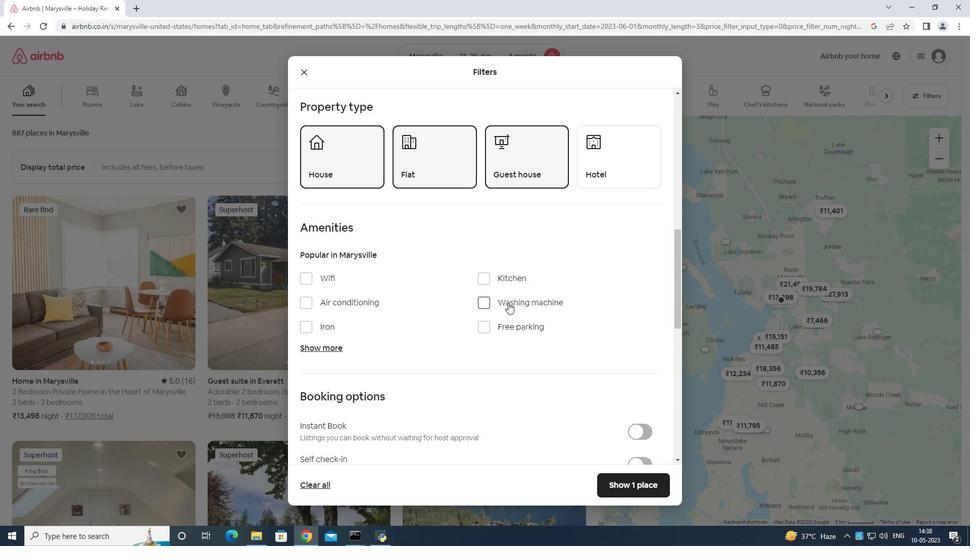 
Action: Mouse scrolled (508, 302) with delta (0, 0)
Screenshot: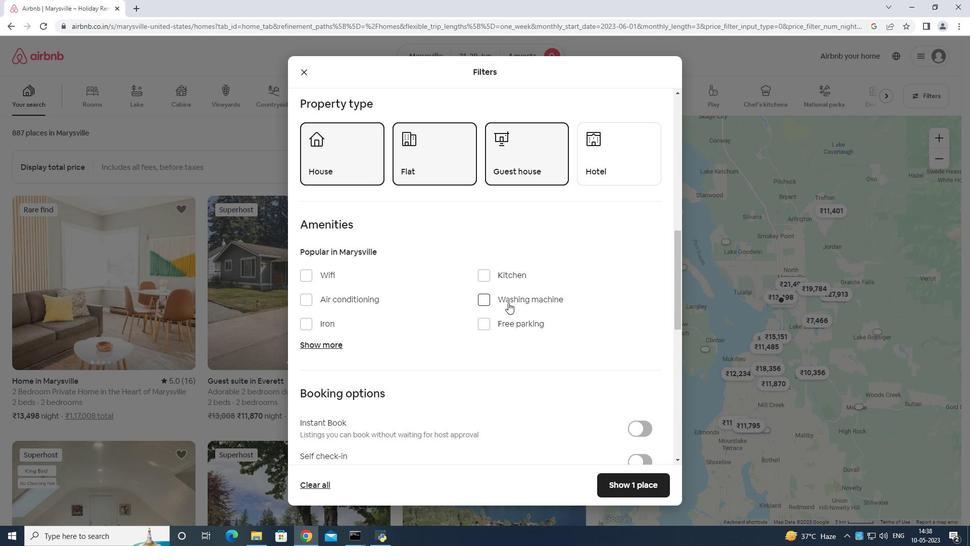 
Action: Mouse moved to (640, 360)
Screenshot: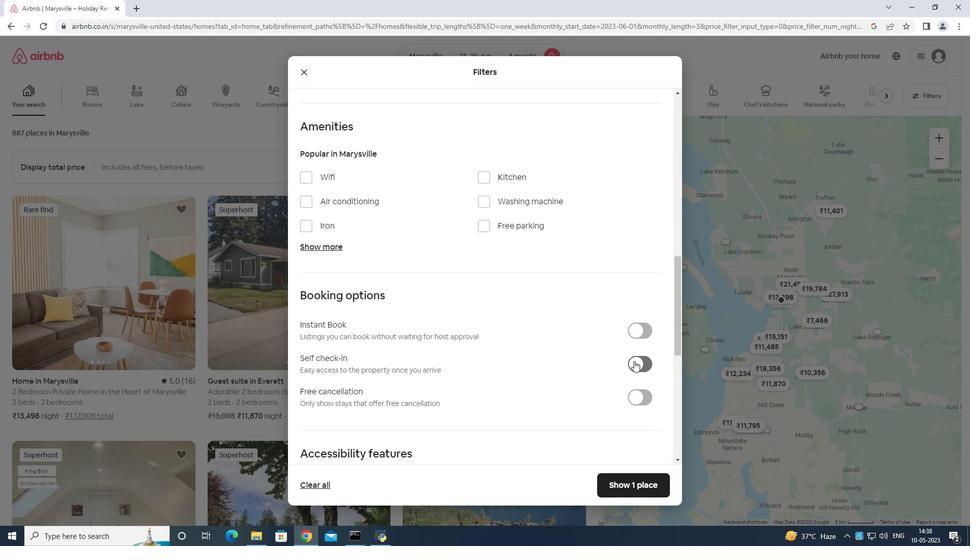
Action: Mouse pressed left at (640, 360)
Screenshot: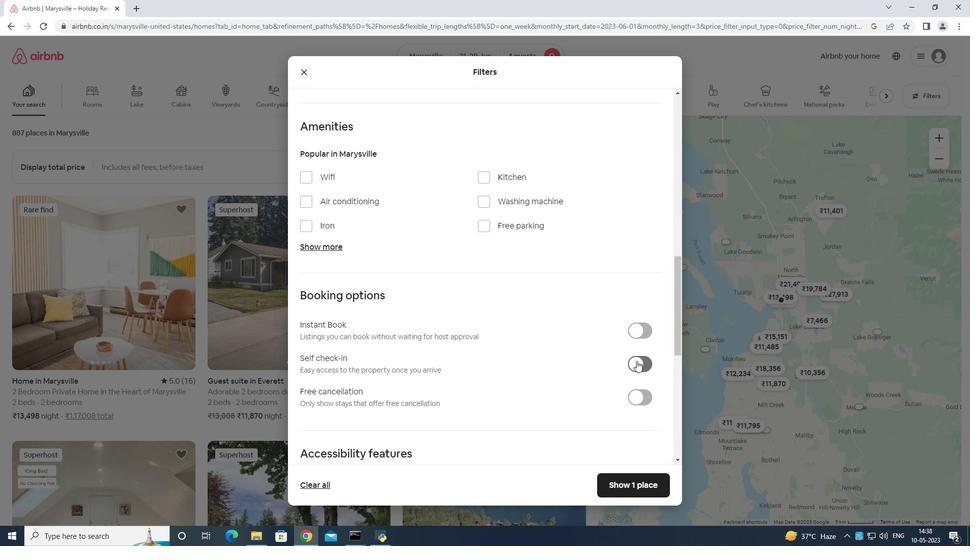 
Action: Mouse moved to (644, 355)
Screenshot: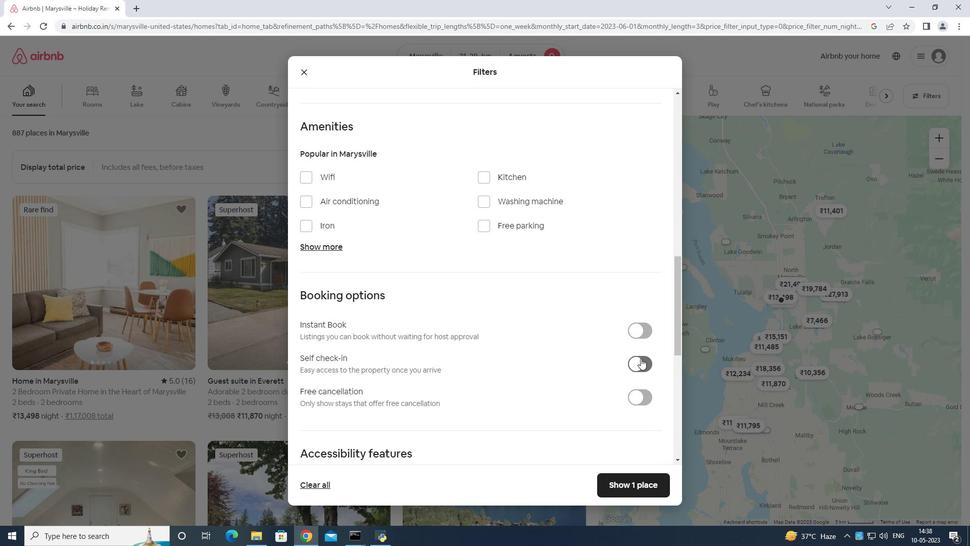 
Action: Mouse scrolled (644, 354) with delta (0, 0)
Screenshot: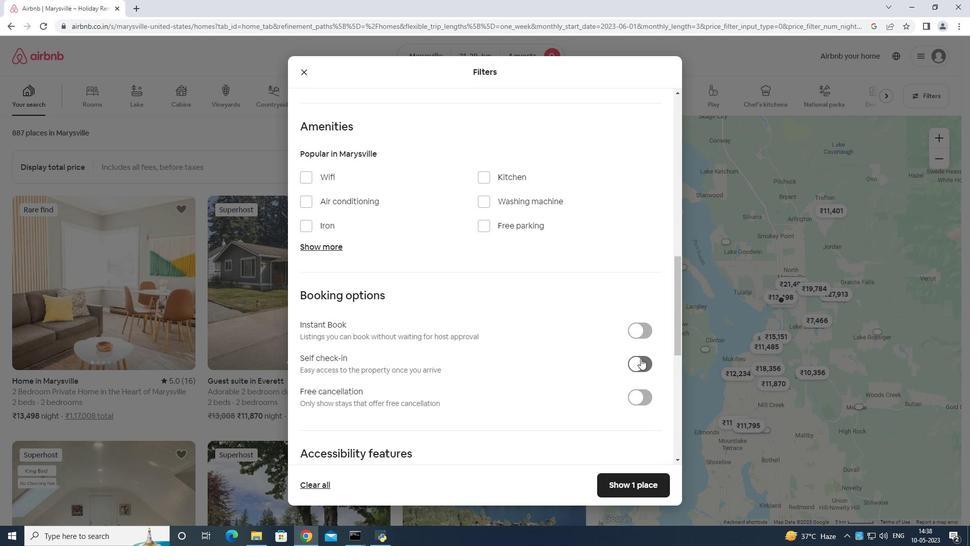 
Action: Mouse moved to (644, 360)
Screenshot: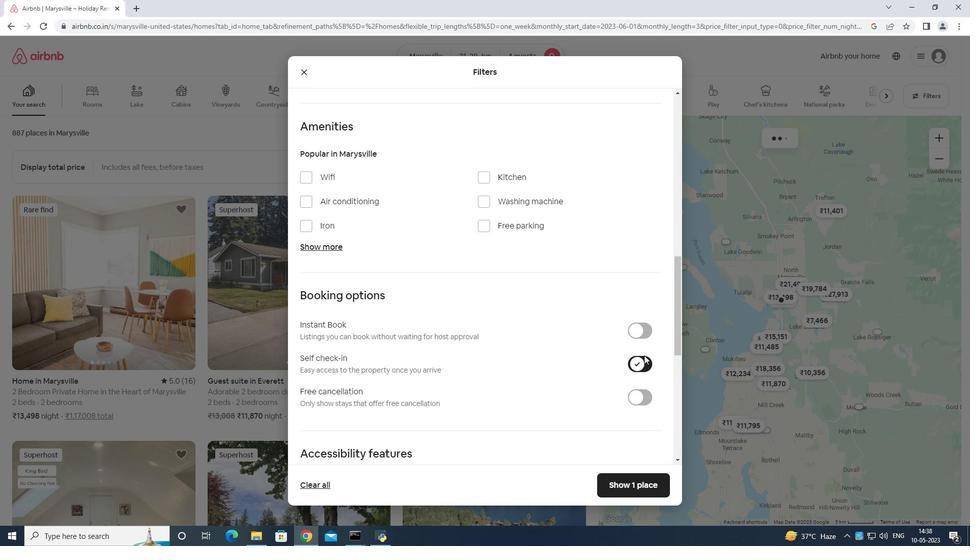 
Action: Mouse scrolled (644, 358) with delta (0, 0)
Screenshot: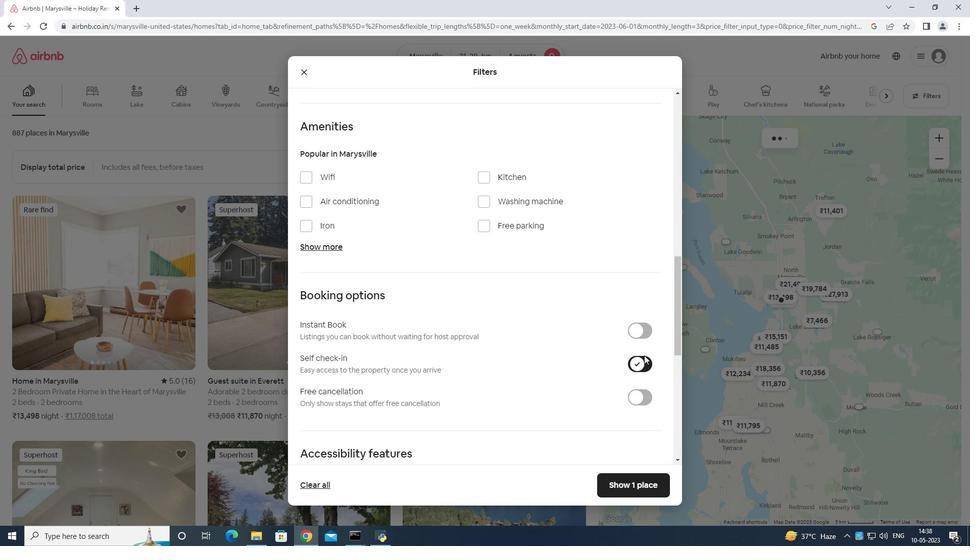 
Action: Mouse moved to (644, 360)
Screenshot: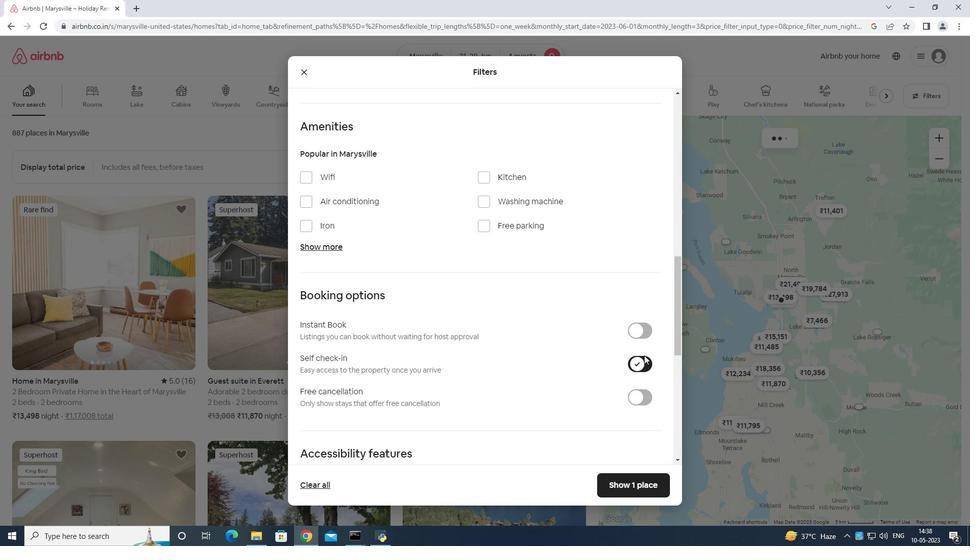 
Action: Mouse scrolled (644, 360) with delta (0, 0)
Screenshot: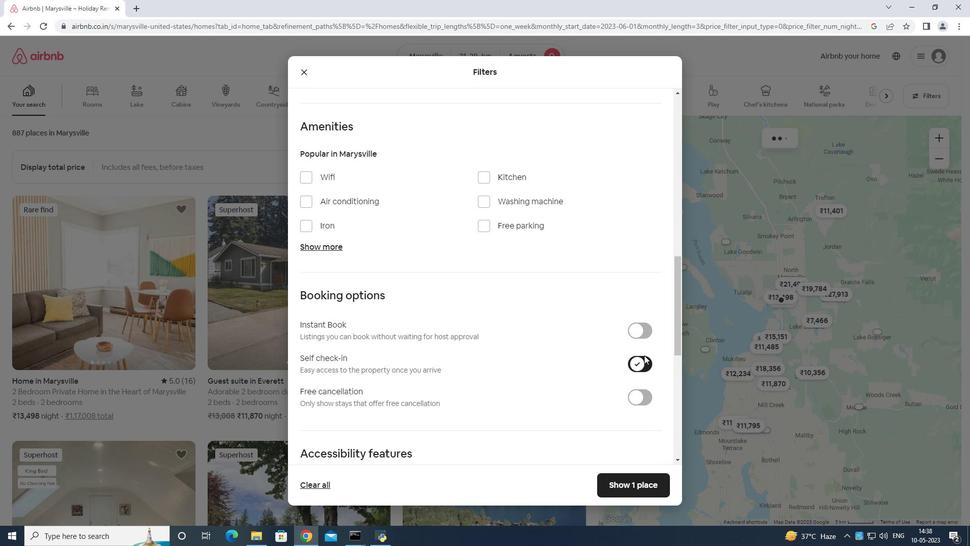 
Action: Mouse moved to (644, 361)
Screenshot: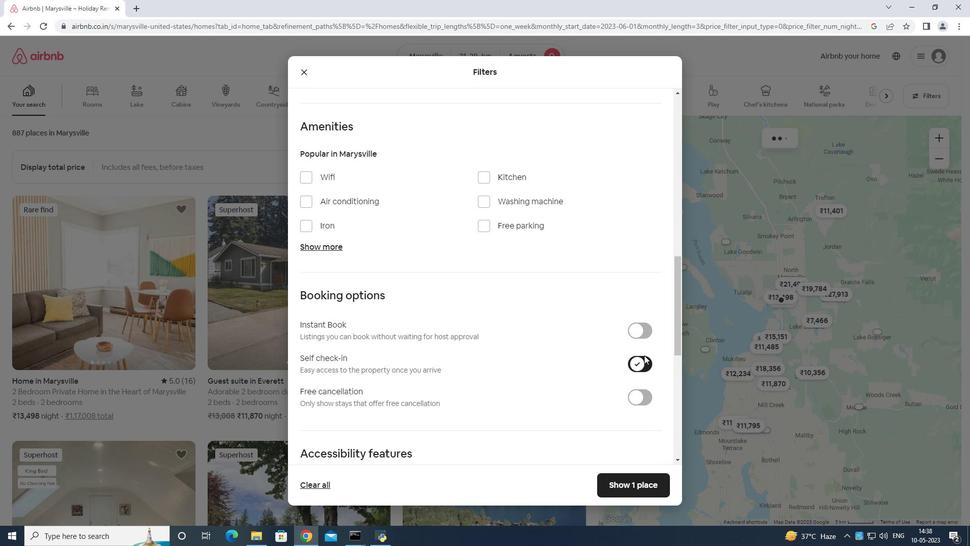 
Action: Mouse scrolled (644, 360) with delta (0, 0)
Screenshot: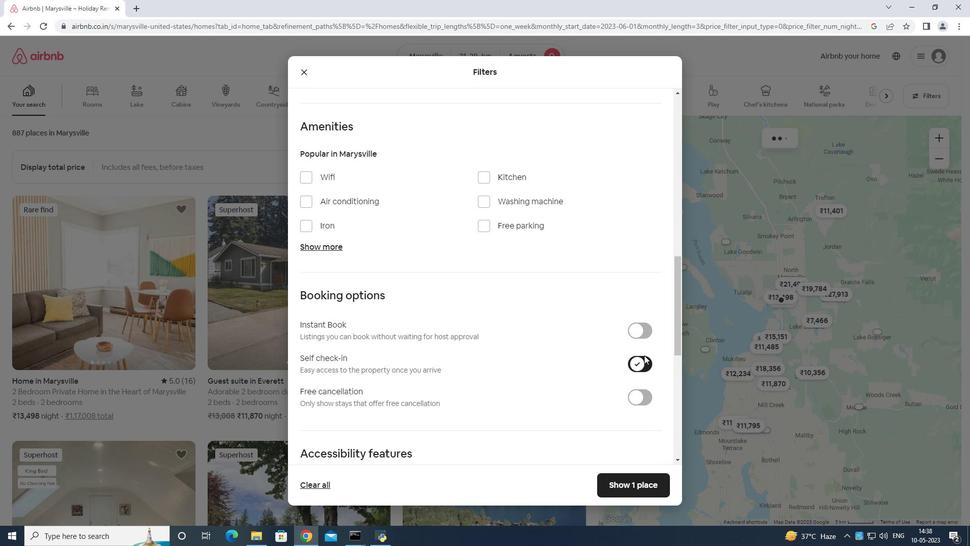 
Action: Mouse moved to (643, 360)
Screenshot: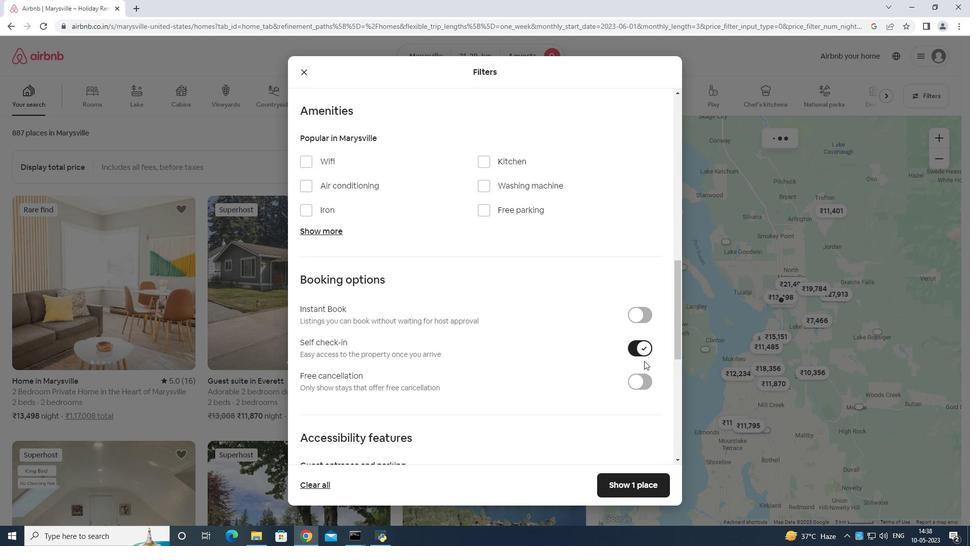 
Action: Mouse scrolled (643, 360) with delta (0, 0)
Screenshot: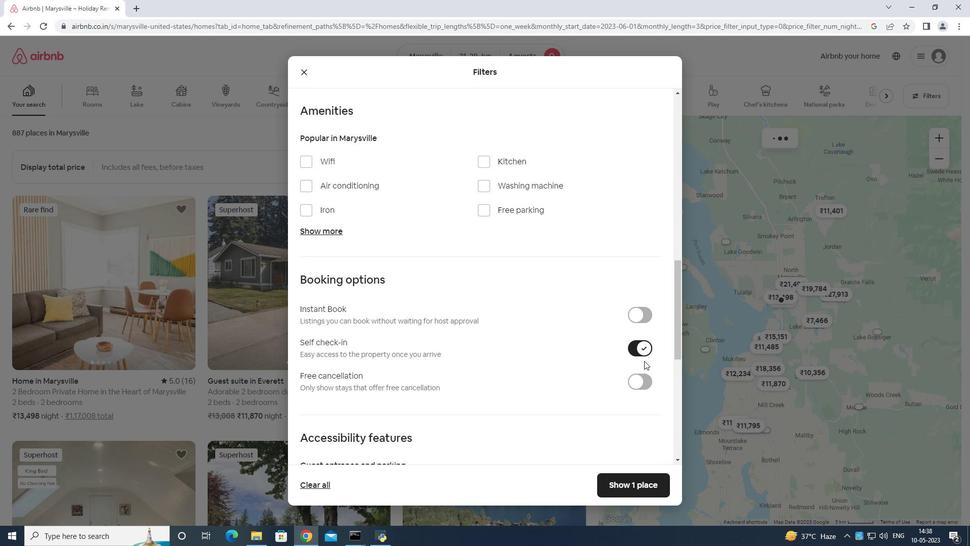 
Action: Mouse scrolled (643, 360) with delta (0, 0)
Screenshot: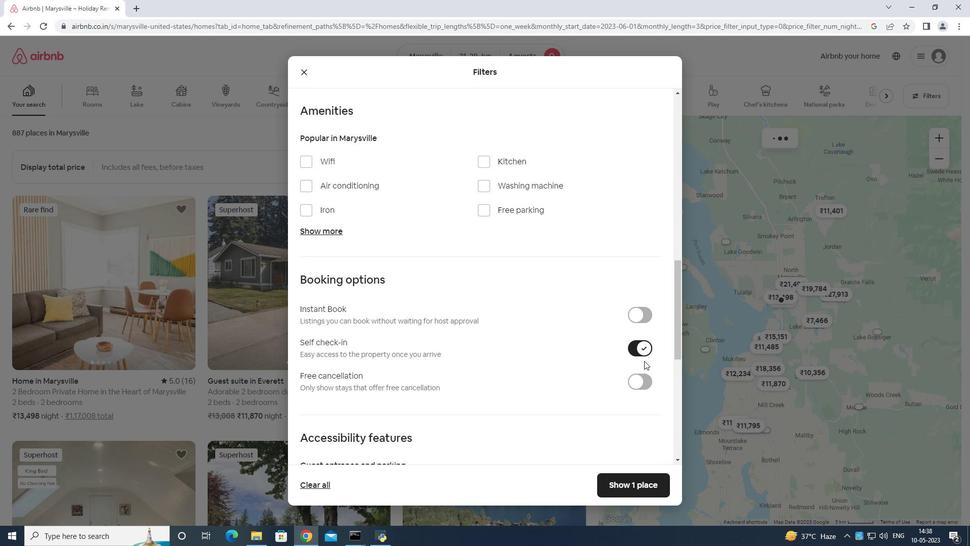 
Action: Mouse scrolled (643, 360) with delta (0, 0)
Screenshot: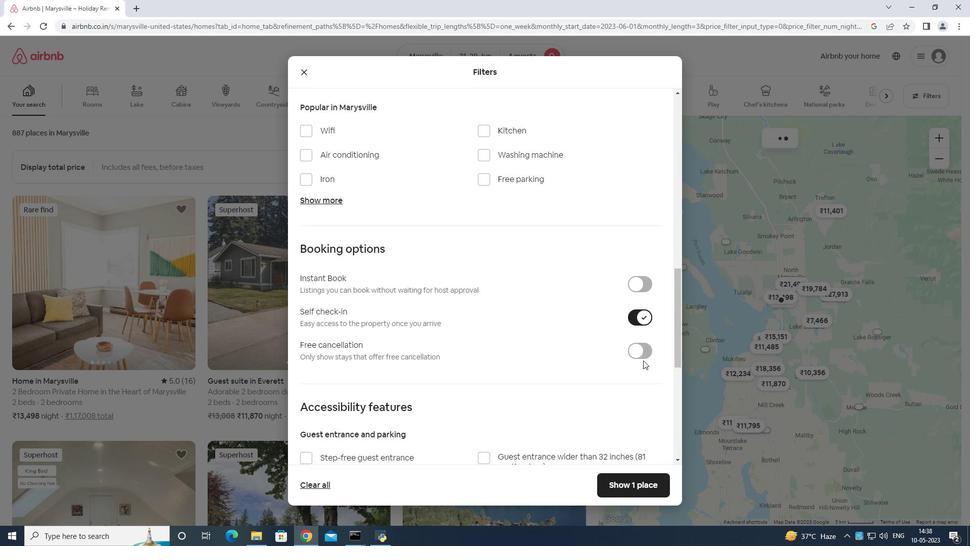 
Action: Mouse moved to (641, 358)
Screenshot: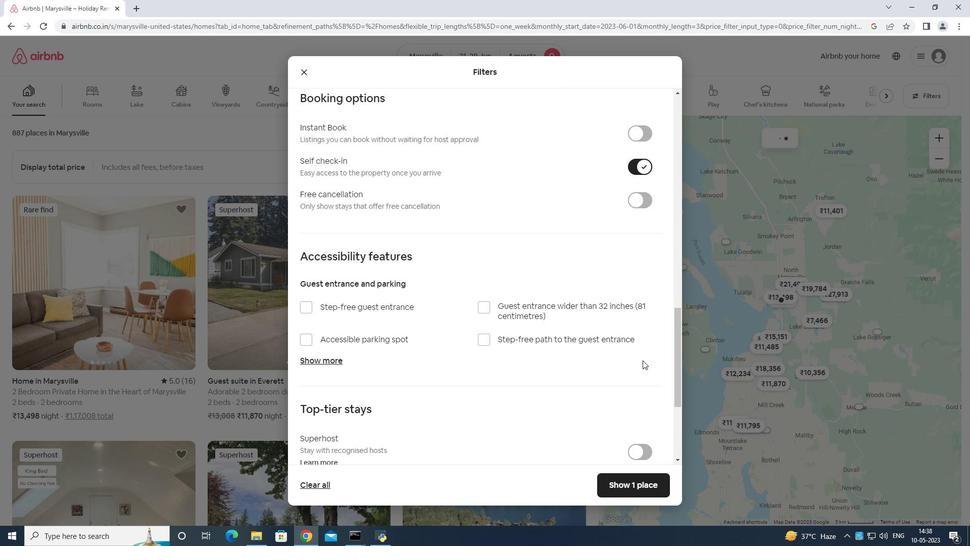 
Action: Mouse scrolled (641, 357) with delta (0, 0)
Screenshot: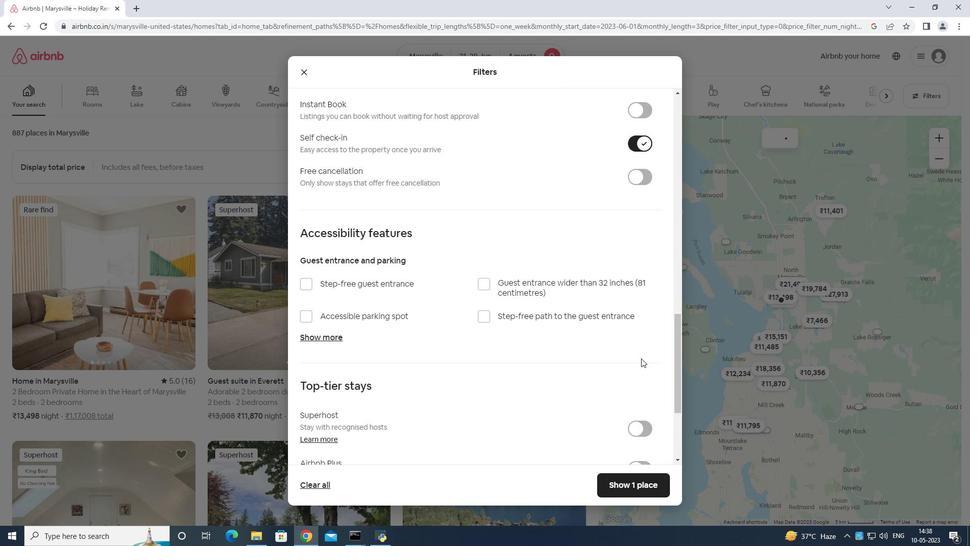 
Action: Mouse moved to (640, 358)
Screenshot: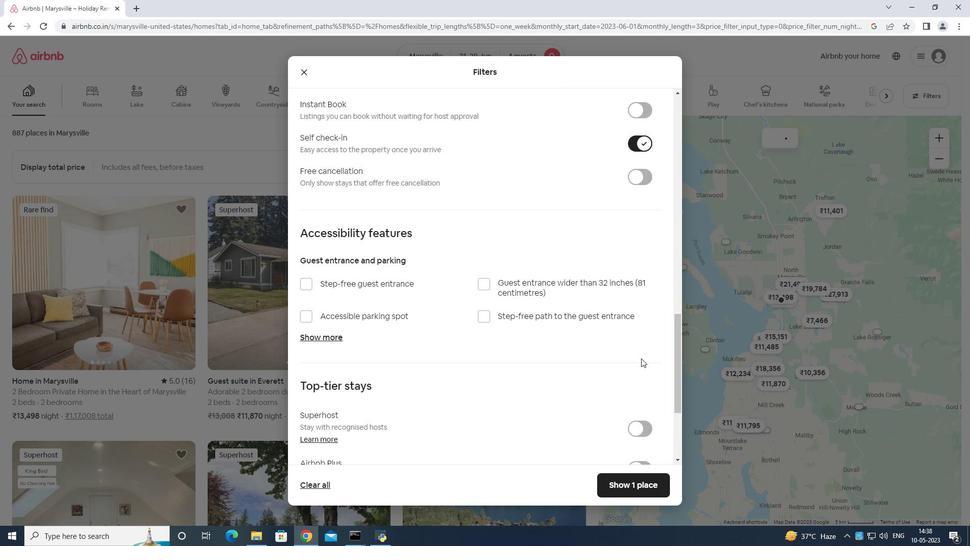 
Action: Mouse scrolled (640, 357) with delta (0, 0)
Screenshot: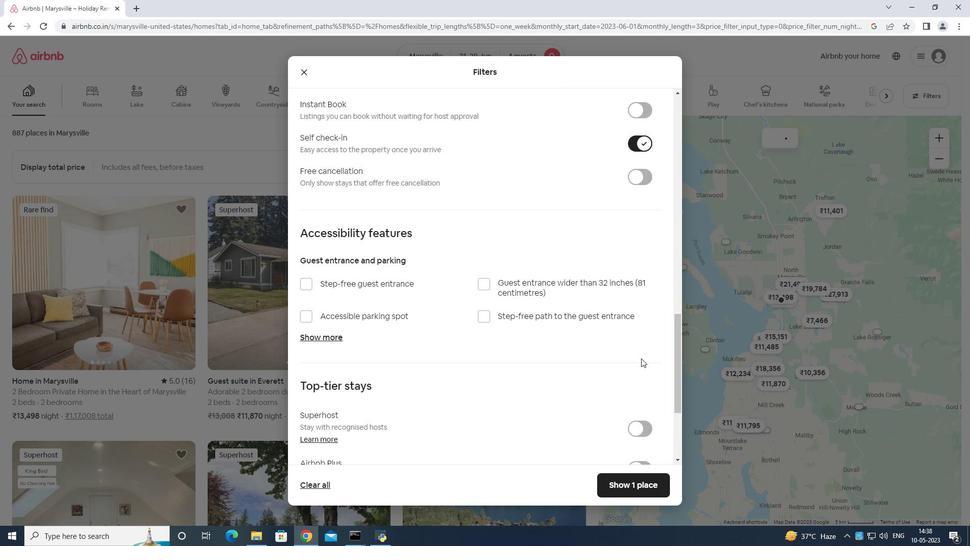 
Action: Mouse moved to (577, 378)
Screenshot: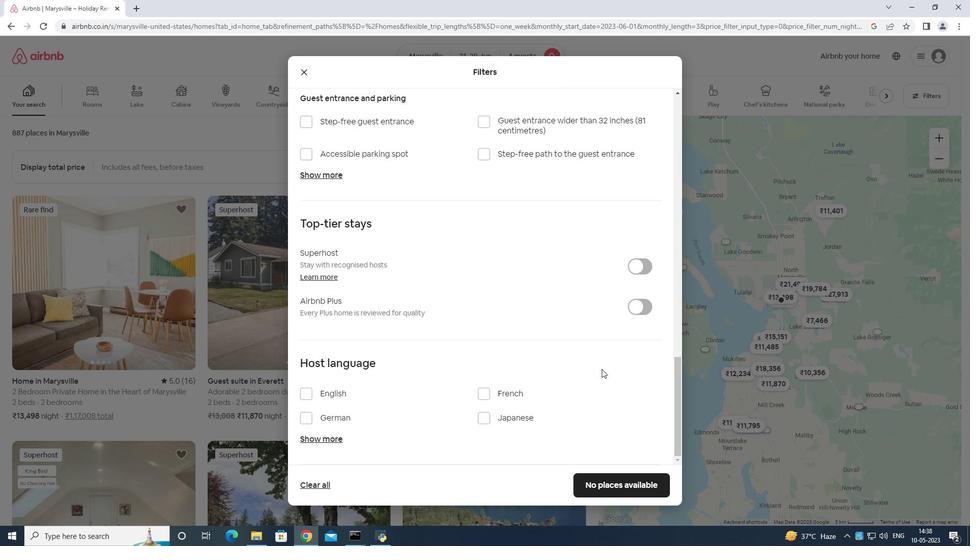 
Action: Mouse scrolled (577, 377) with delta (0, 0)
Screenshot: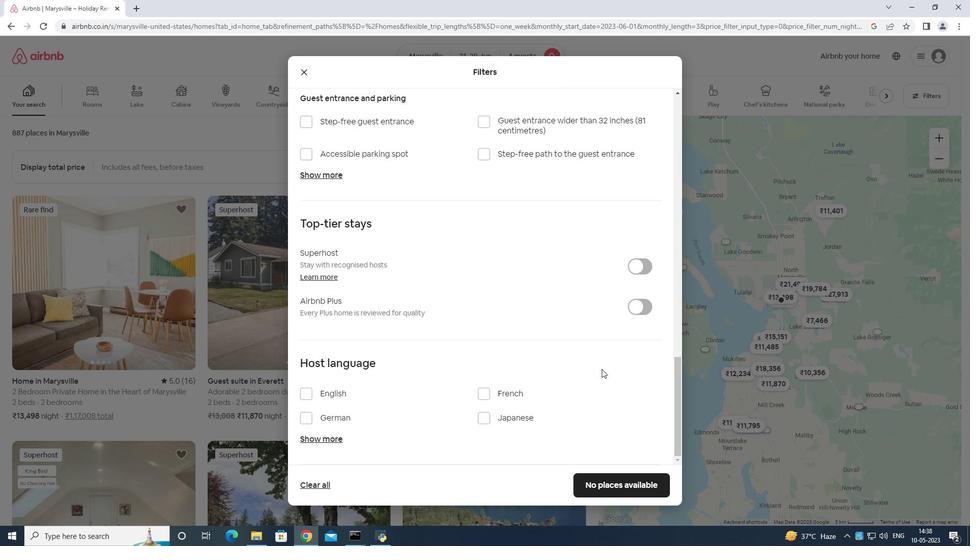 
Action: Mouse moved to (577, 380)
Screenshot: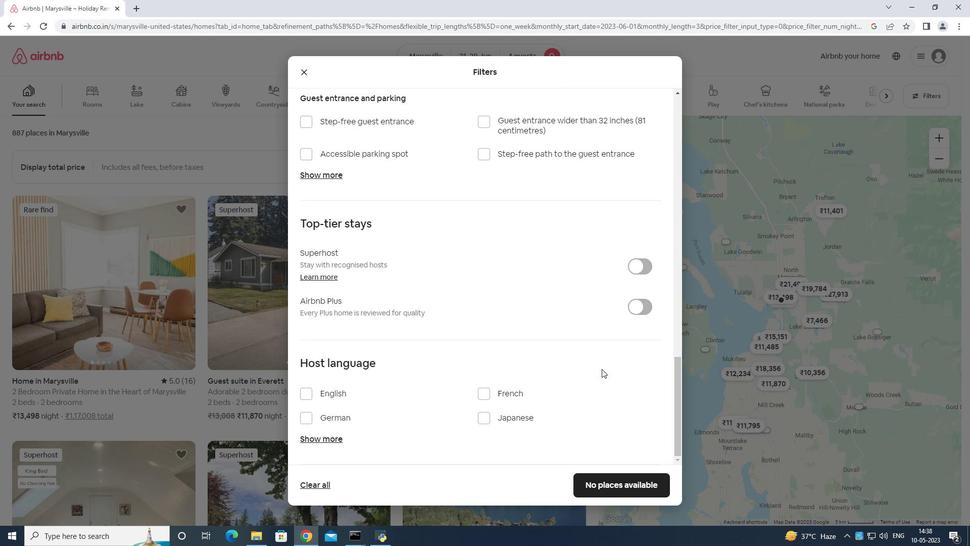 
Action: Mouse scrolled (577, 379) with delta (0, 0)
Screenshot: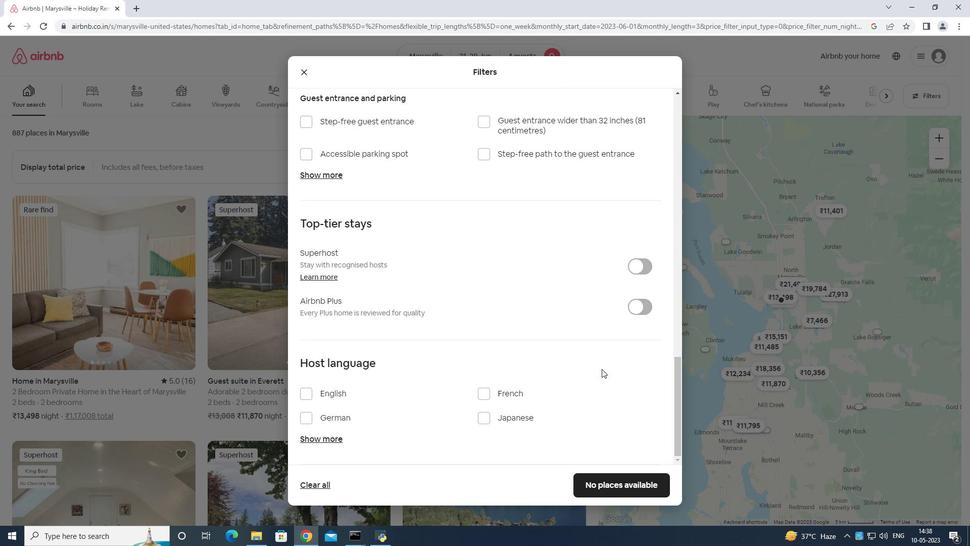 
Action: Mouse moved to (575, 382)
Screenshot: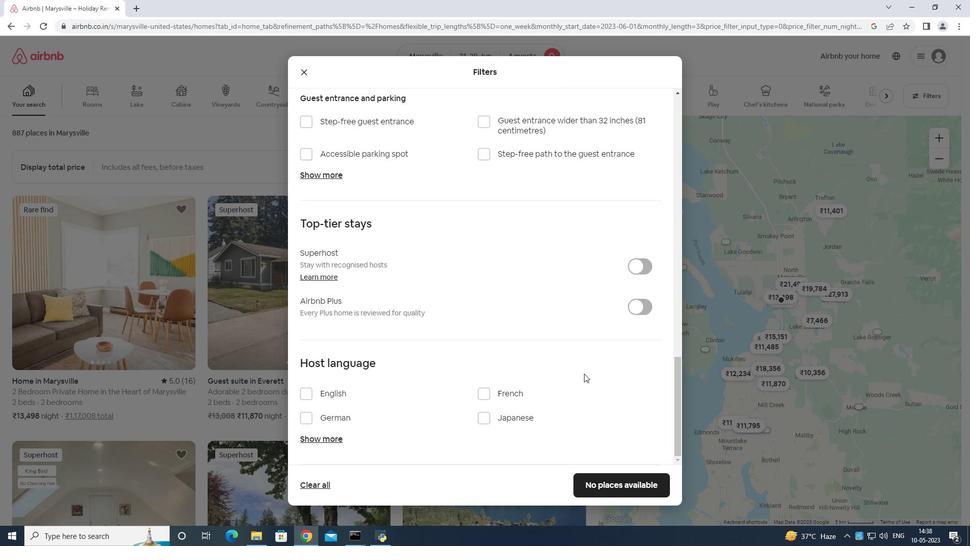 
Action: Mouse scrolled (575, 381) with delta (0, 0)
Screenshot: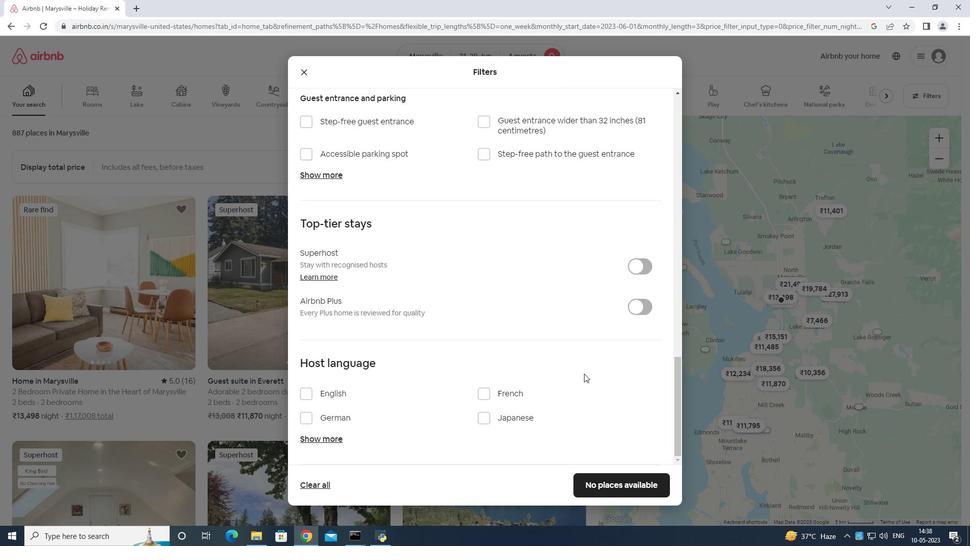 
Action: Mouse moved to (303, 390)
Screenshot: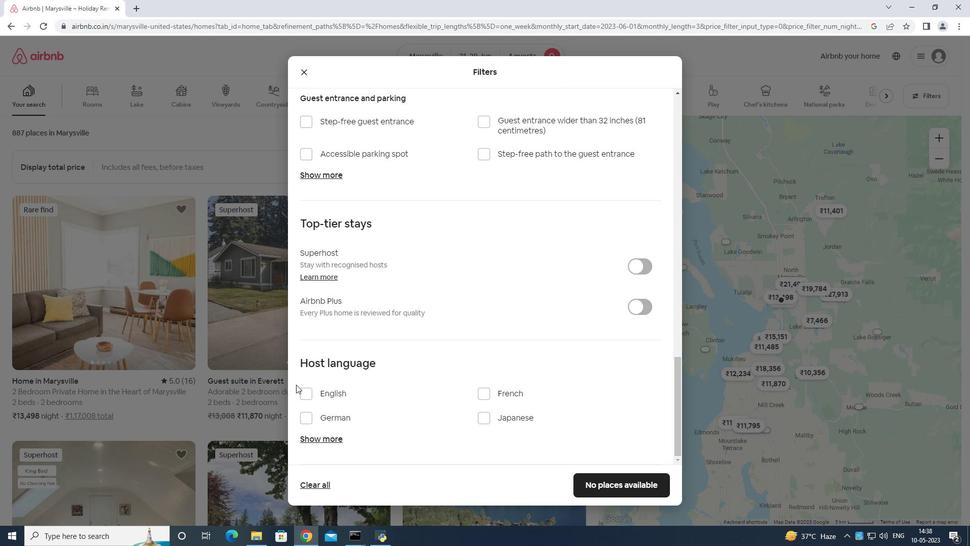 
Action: Mouse pressed left at (303, 390)
Screenshot: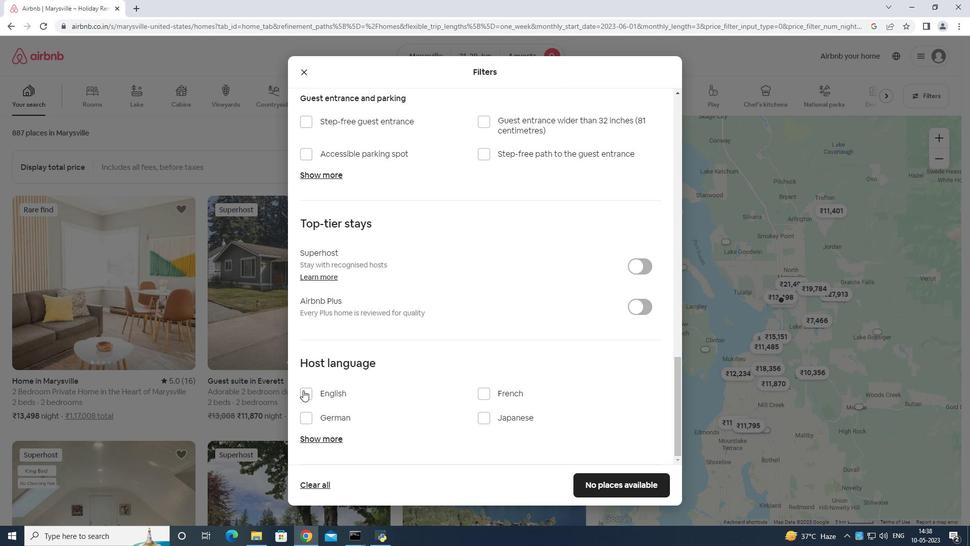 
Action: Mouse moved to (622, 482)
Screenshot: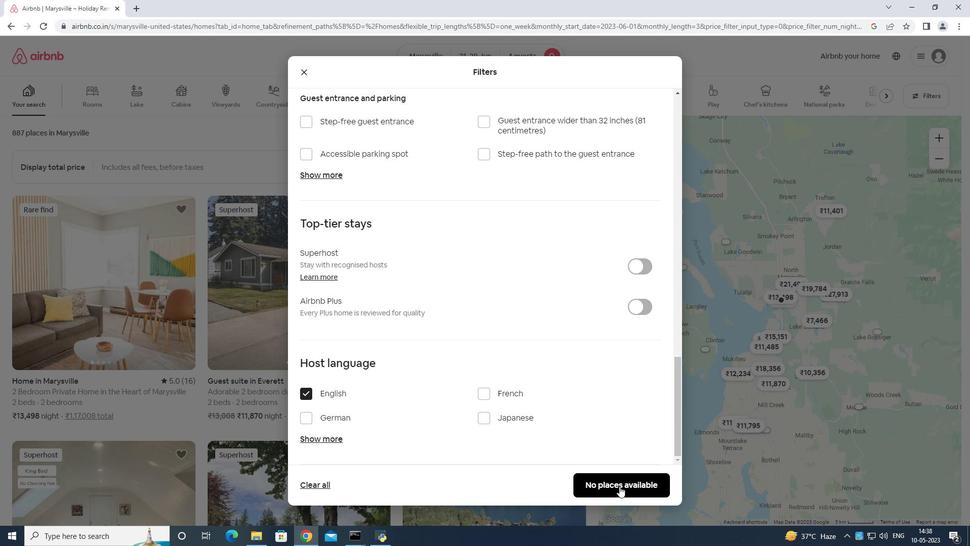 
Action: Mouse pressed left at (622, 482)
Screenshot: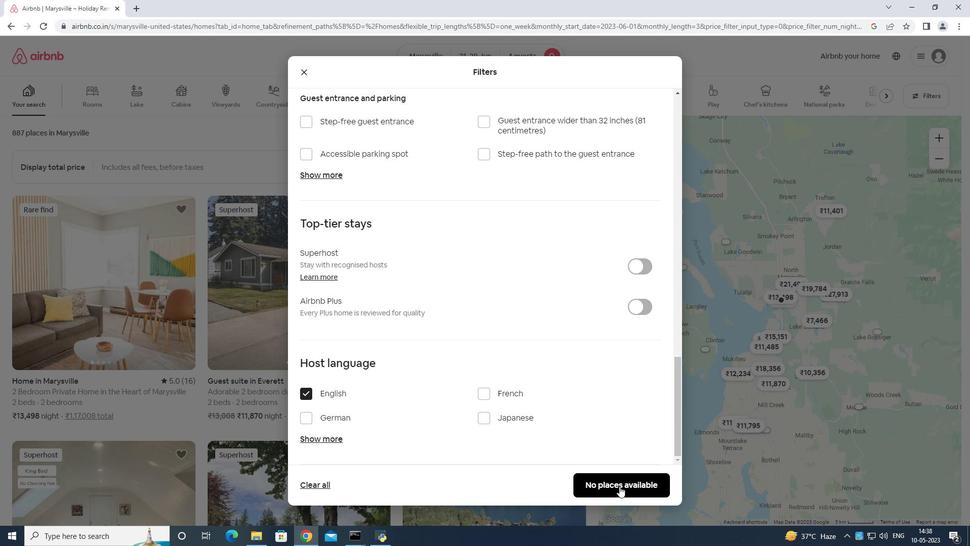 
Action: Mouse moved to (624, 481)
Screenshot: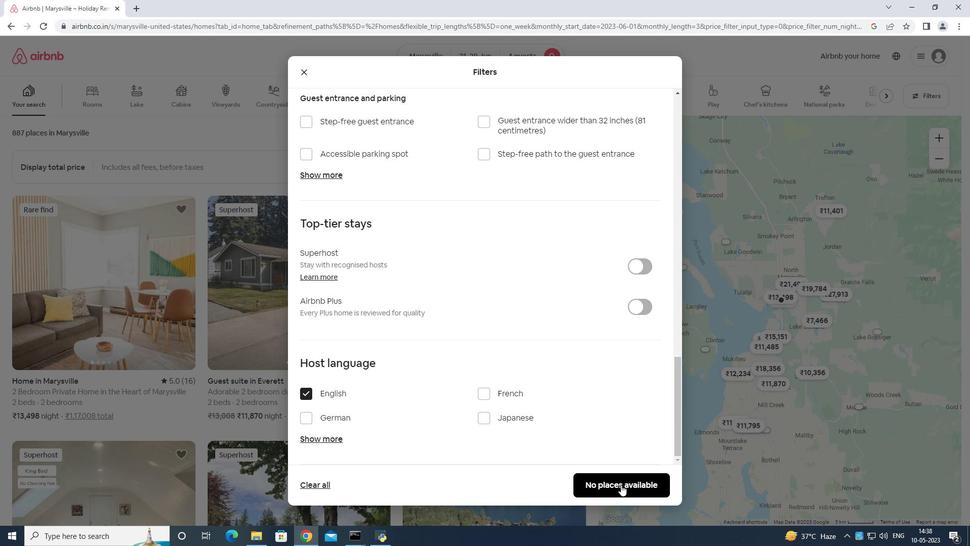 
